 Task: Create a rule when a start date more than 1 days ago is removed from a card by me.
Action: Mouse moved to (1331, 90)
Screenshot: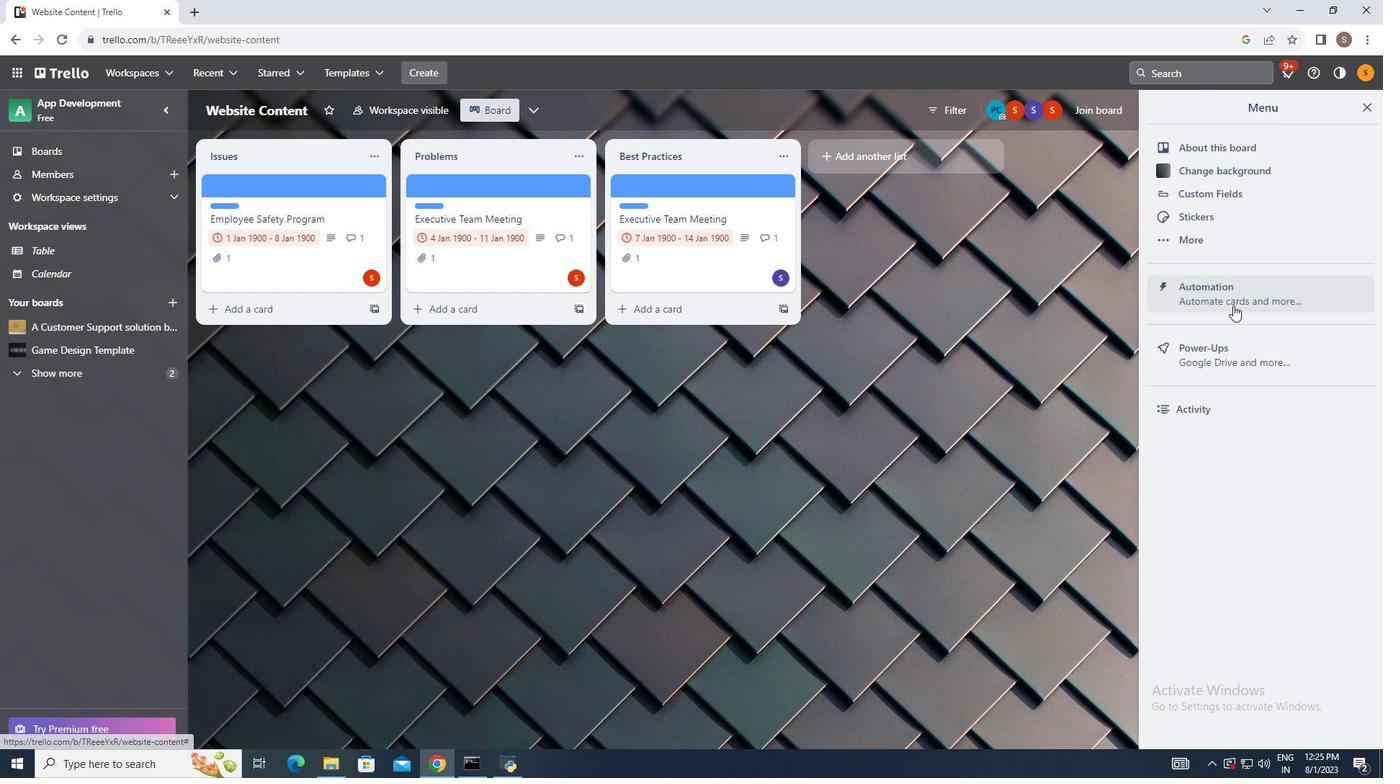 
Action: Mouse pressed left at (1331, 90)
Screenshot: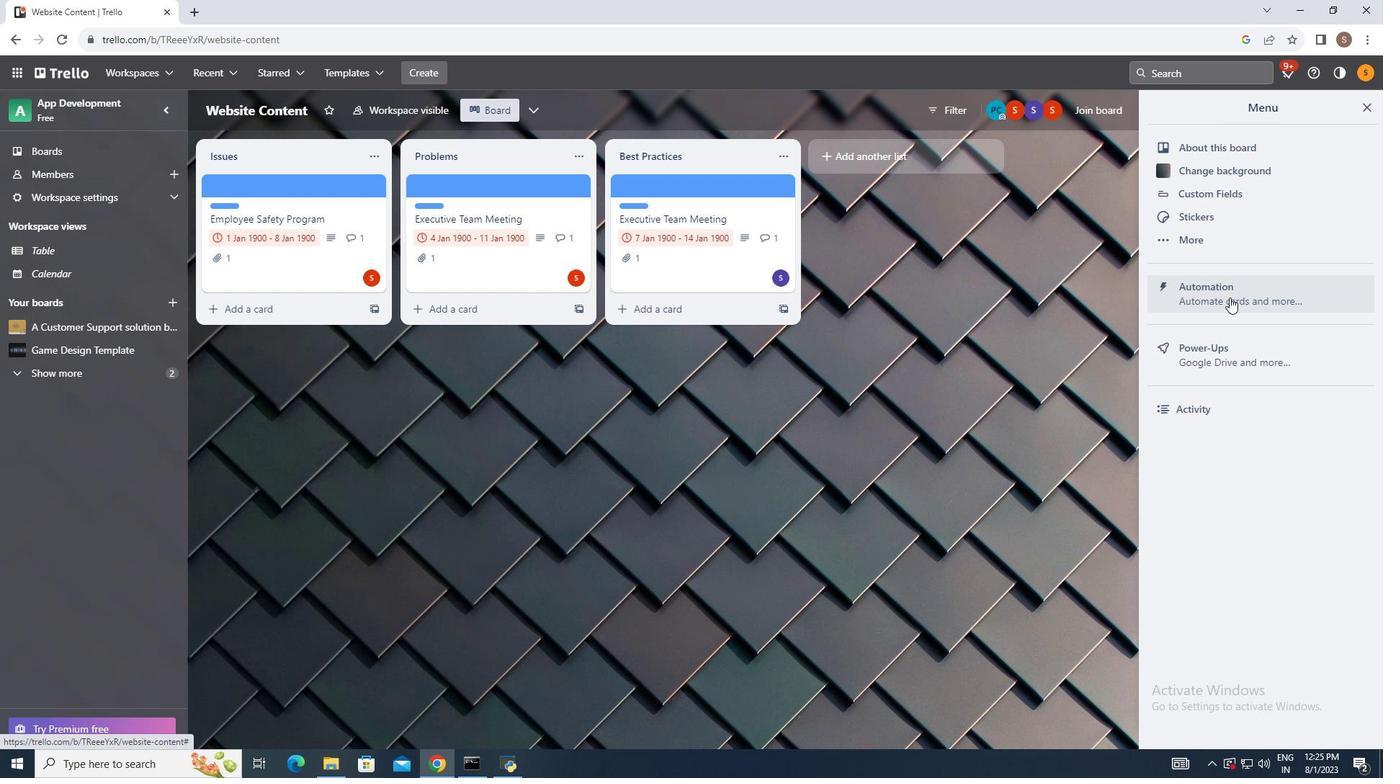 
Action: Mouse moved to (1205, 268)
Screenshot: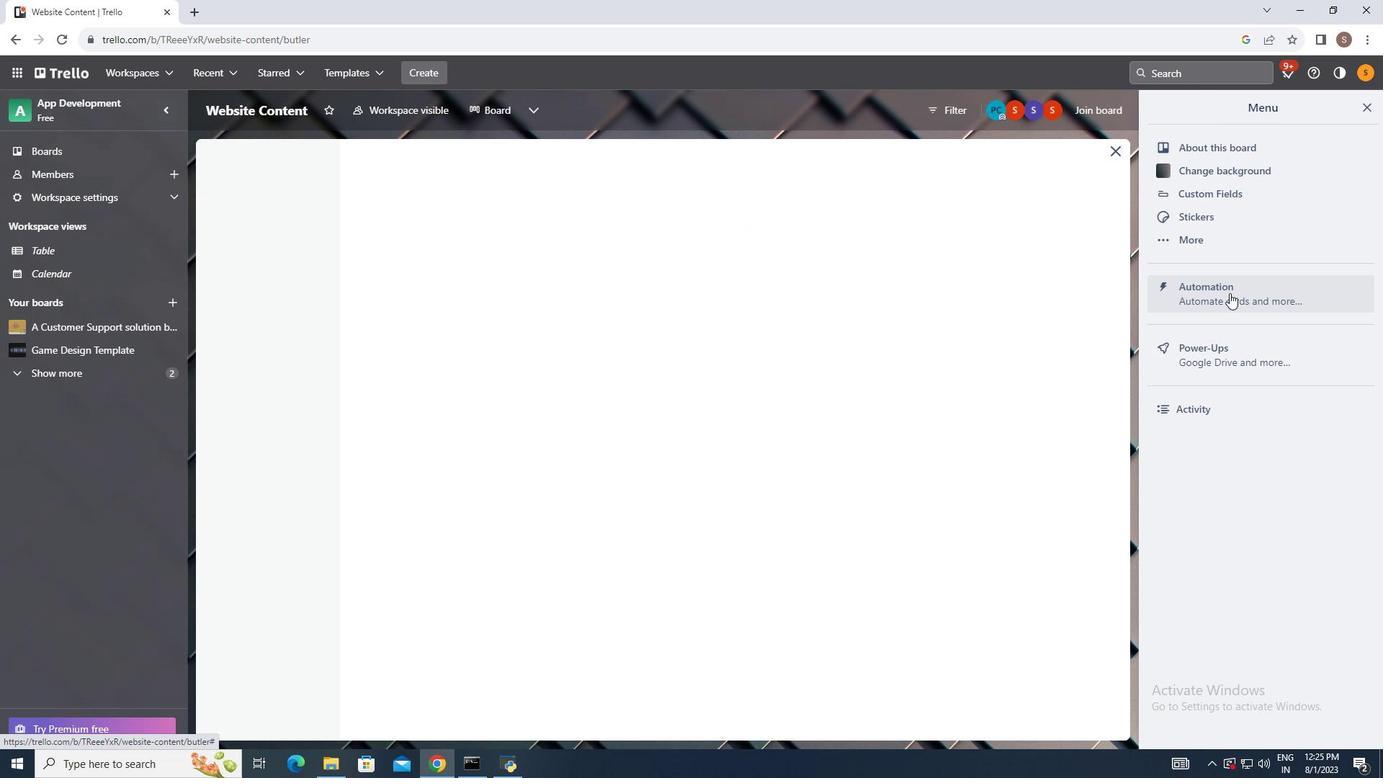 
Action: Mouse pressed left at (1205, 268)
Screenshot: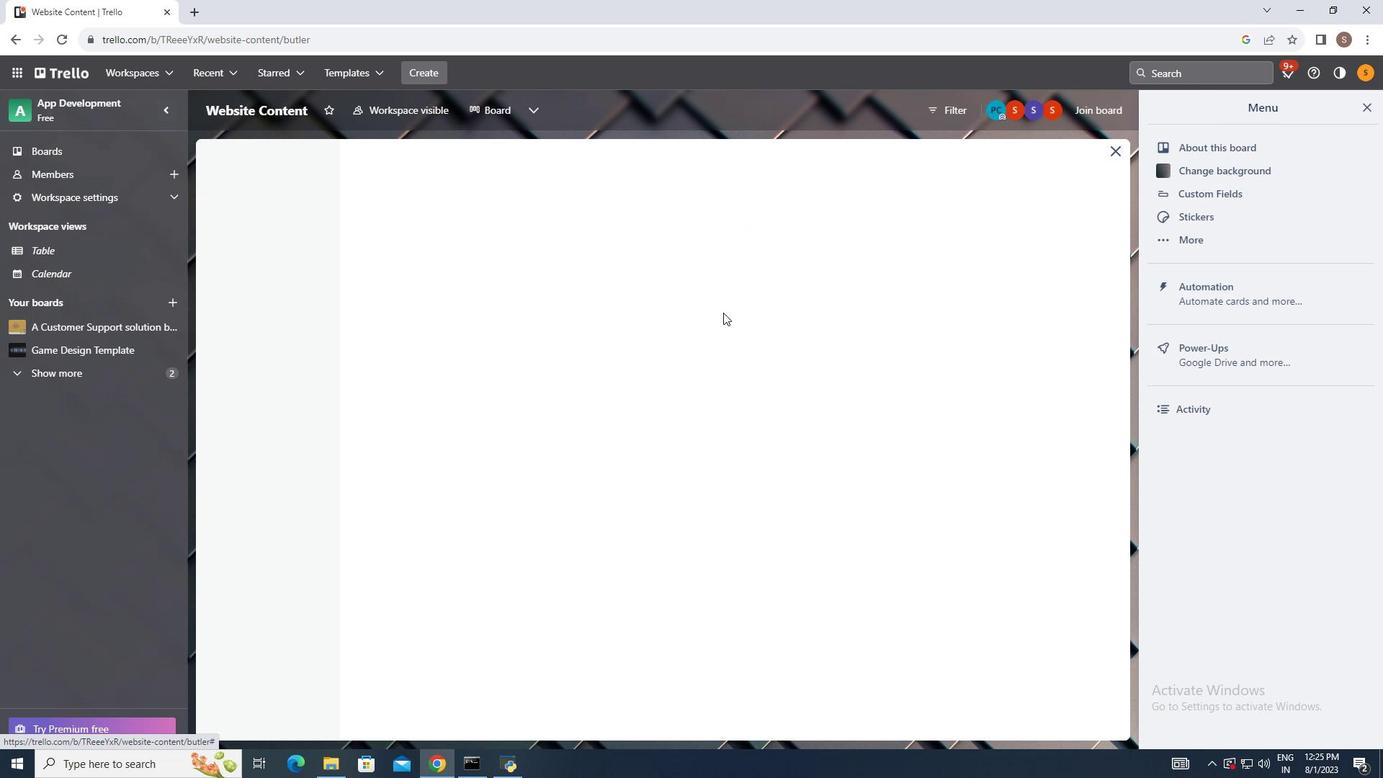 
Action: Mouse moved to (247, 214)
Screenshot: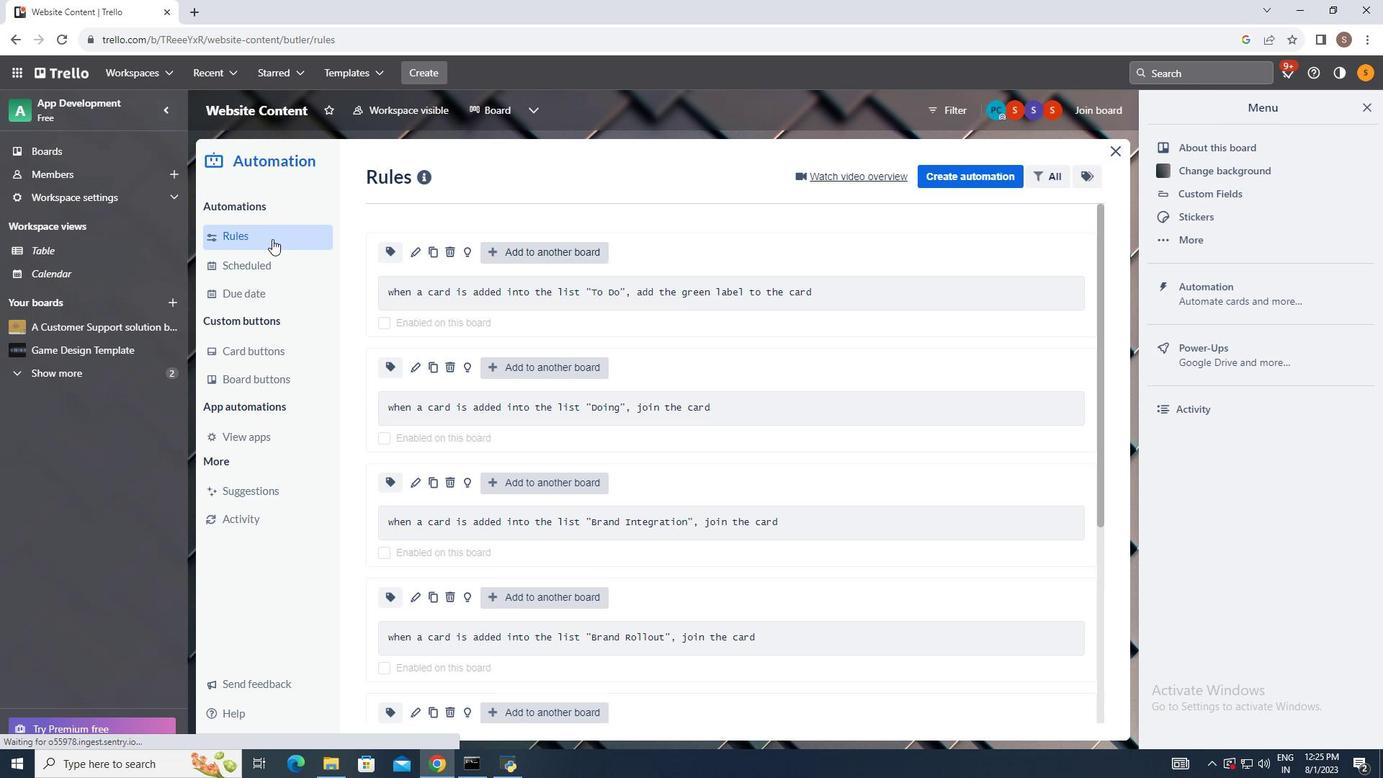 
Action: Mouse pressed left at (247, 214)
Screenshot: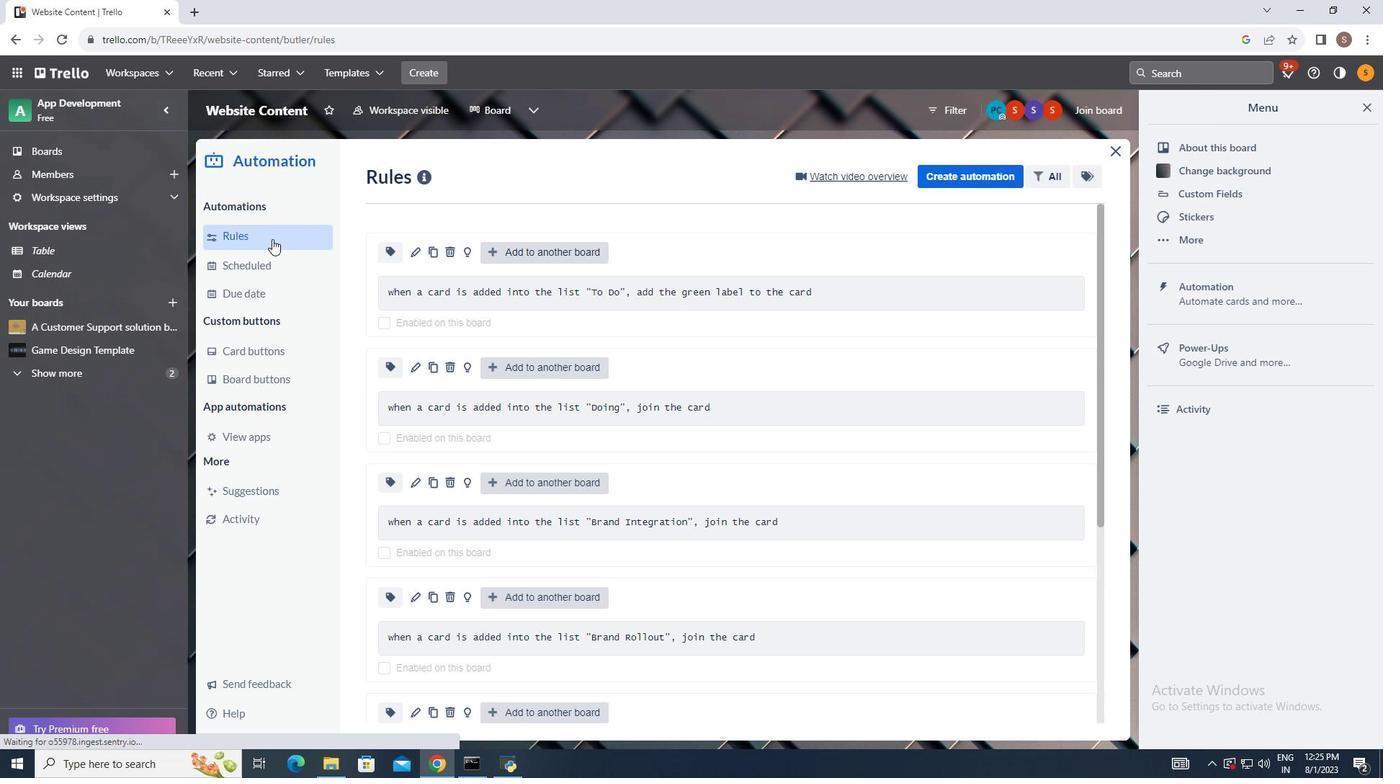 
Action: Mouse moved to (948, 154)
Screenshot: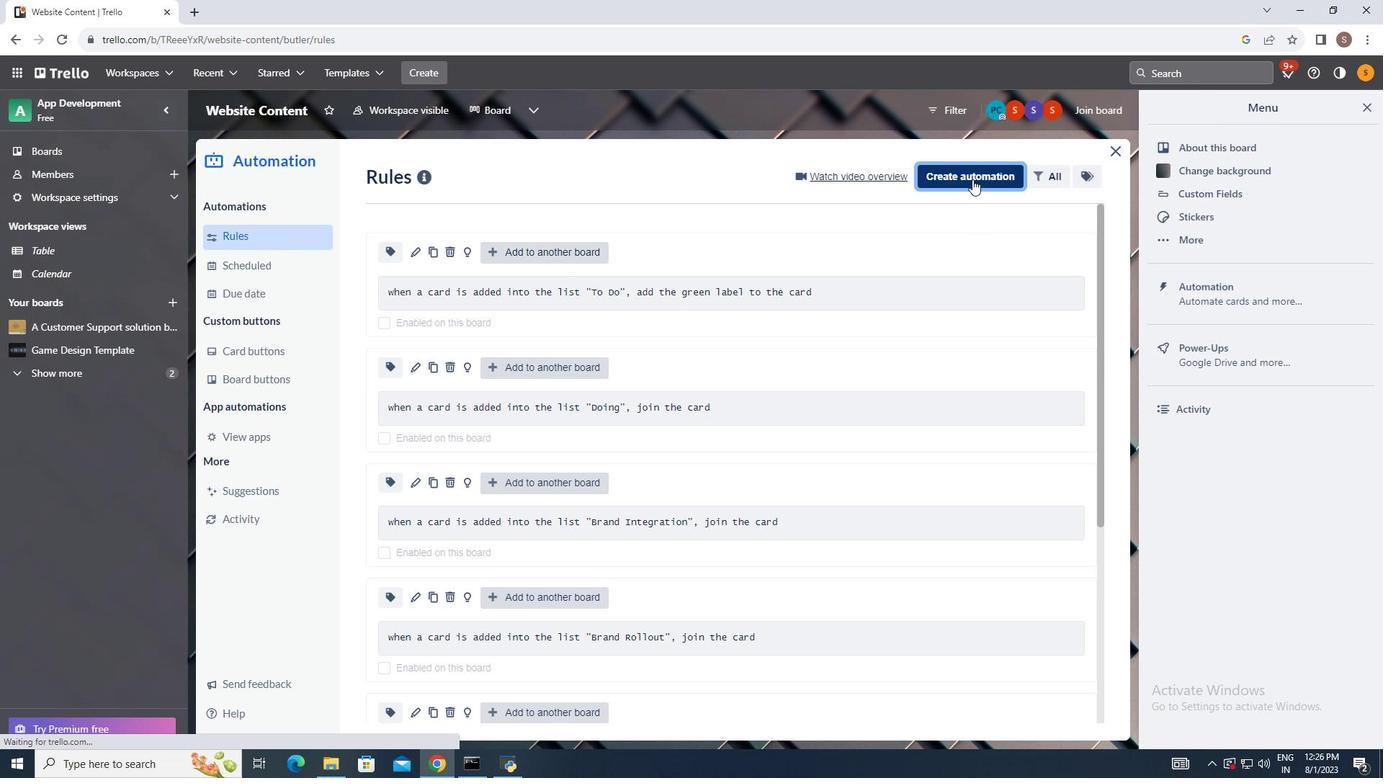 
Action: Mouse pressed left at (948, 154)
Screenshot: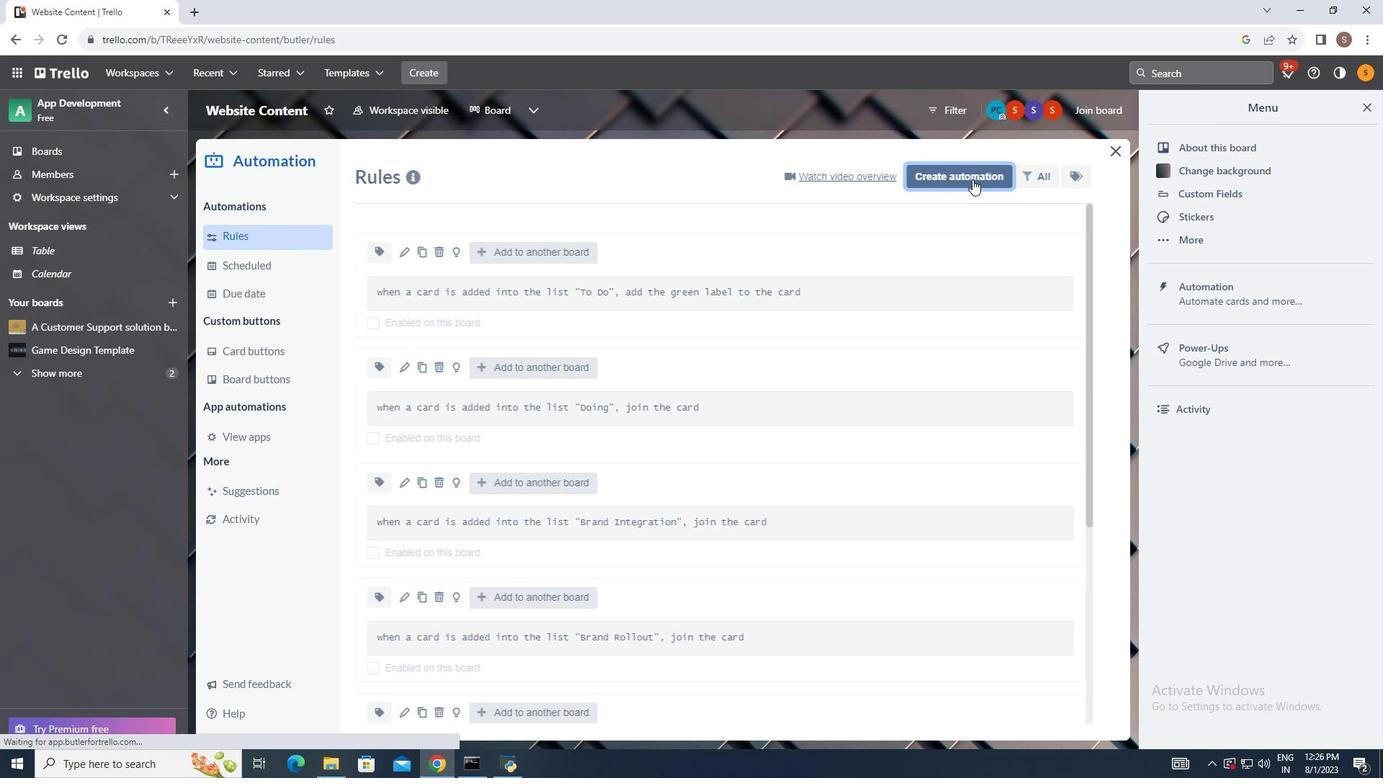 
Action: Mouse moved to (702, 296)
Screenshot: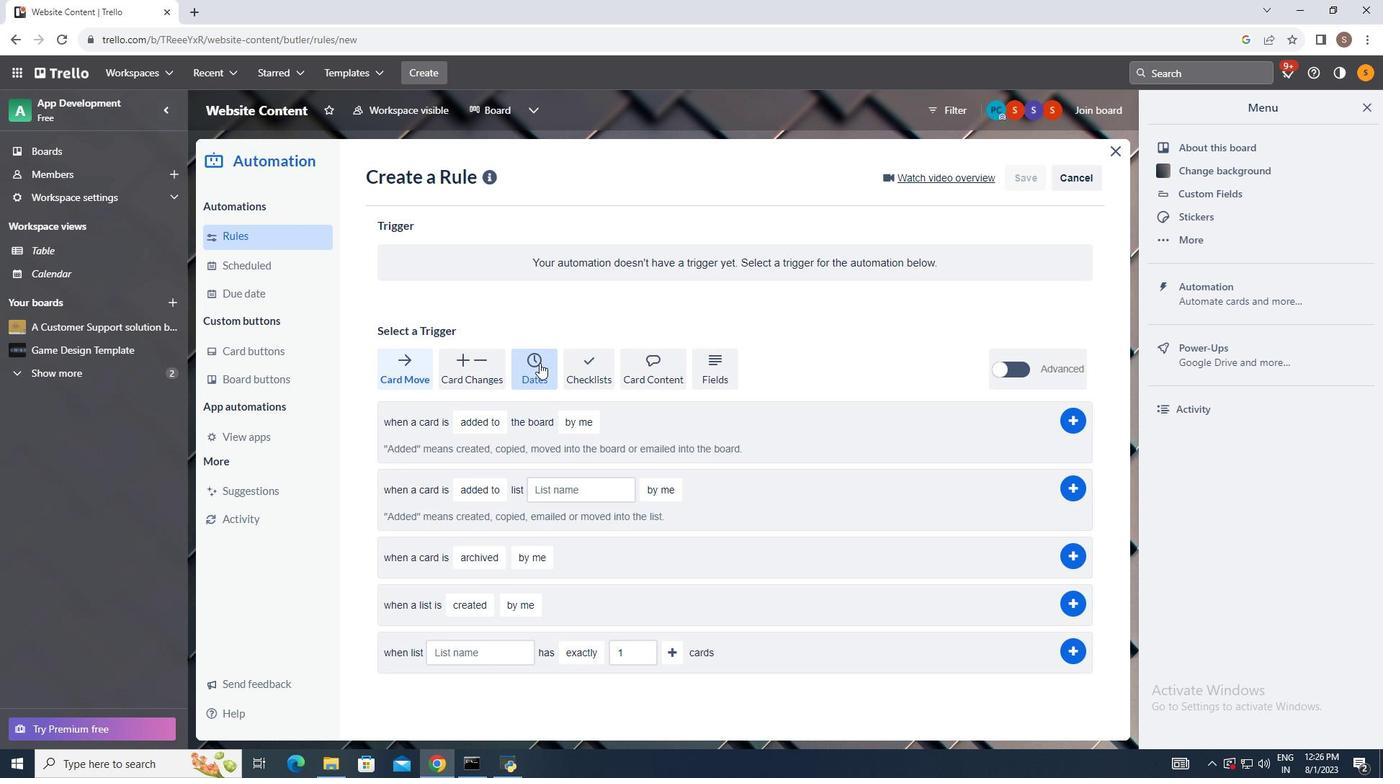 
Action: Mouse pressed left at (702, 296)
Screenshot: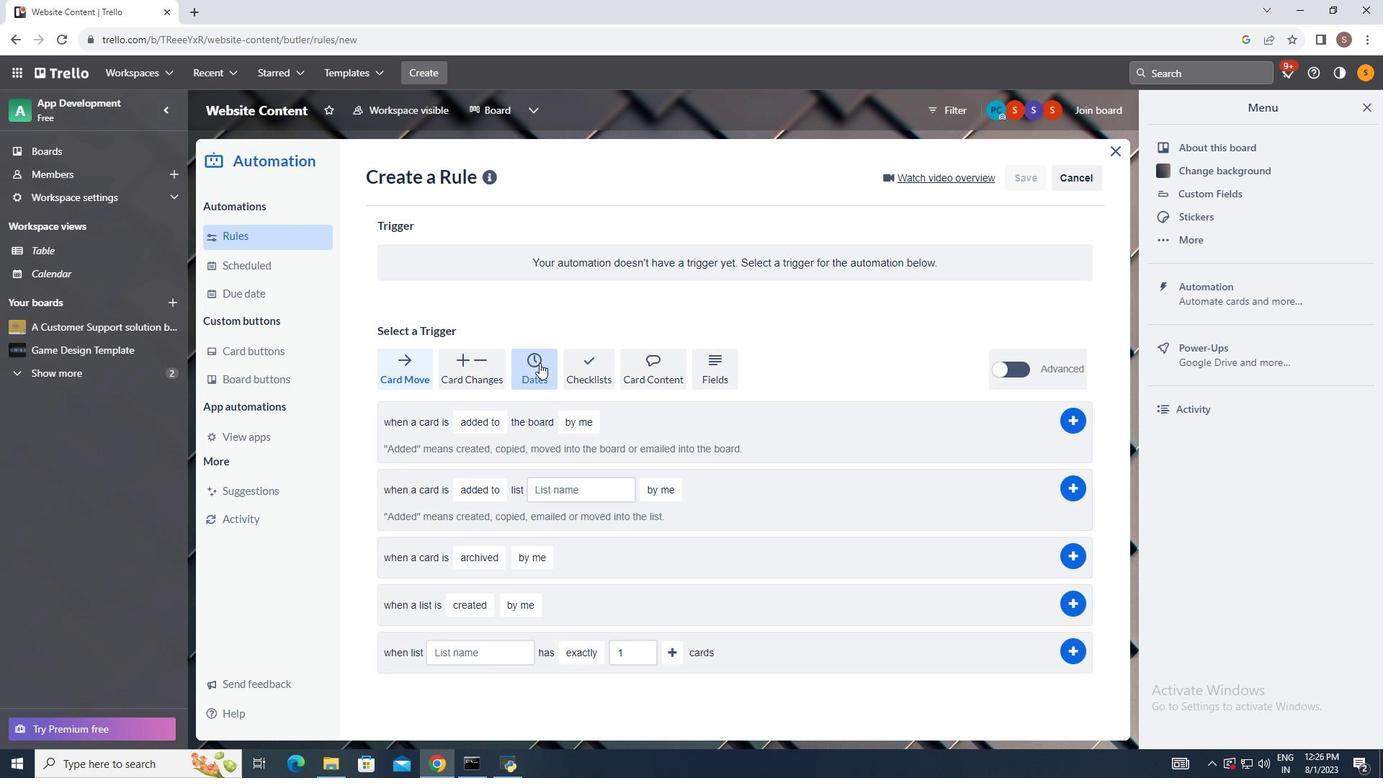 
Action: Mouse moved to (515, 338)
Screenshot: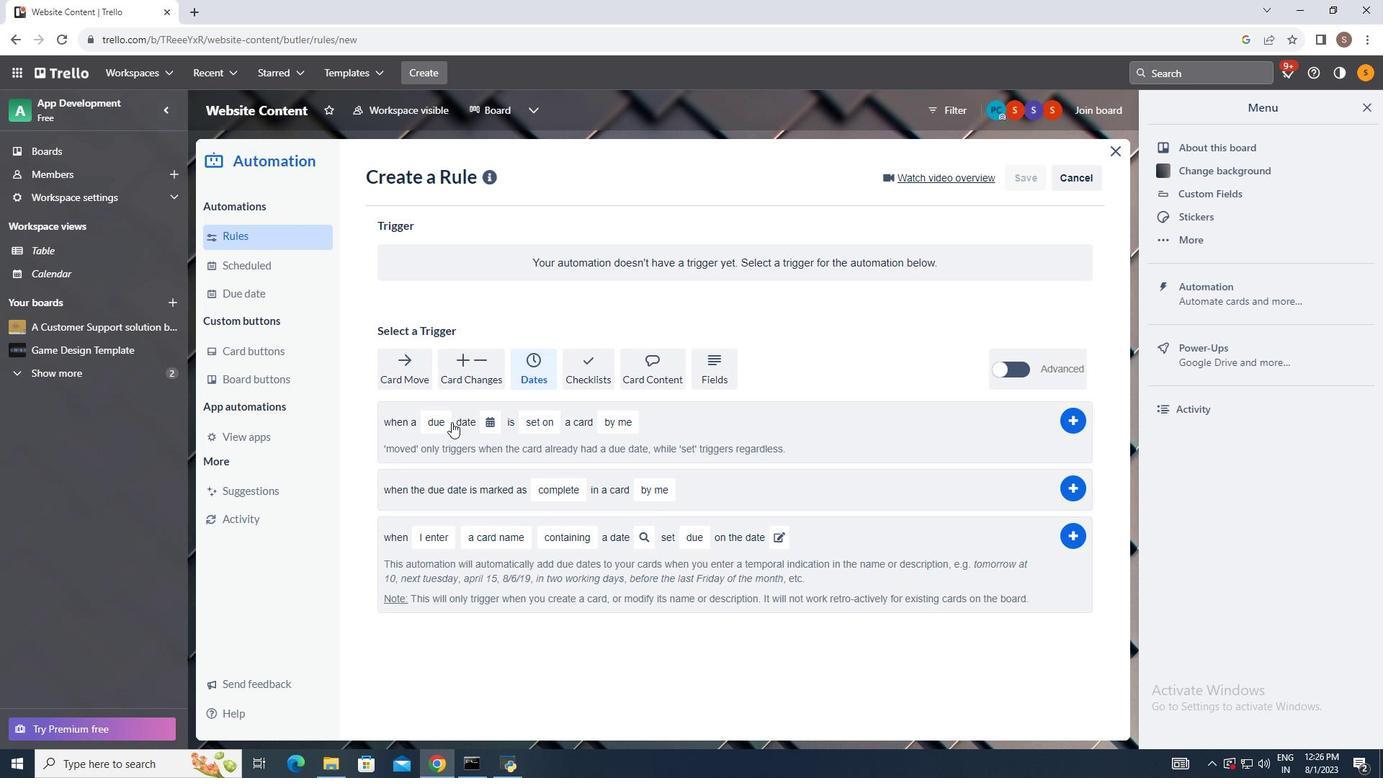 
Action: Mouse pressed left at (515, 338)
Screenshot: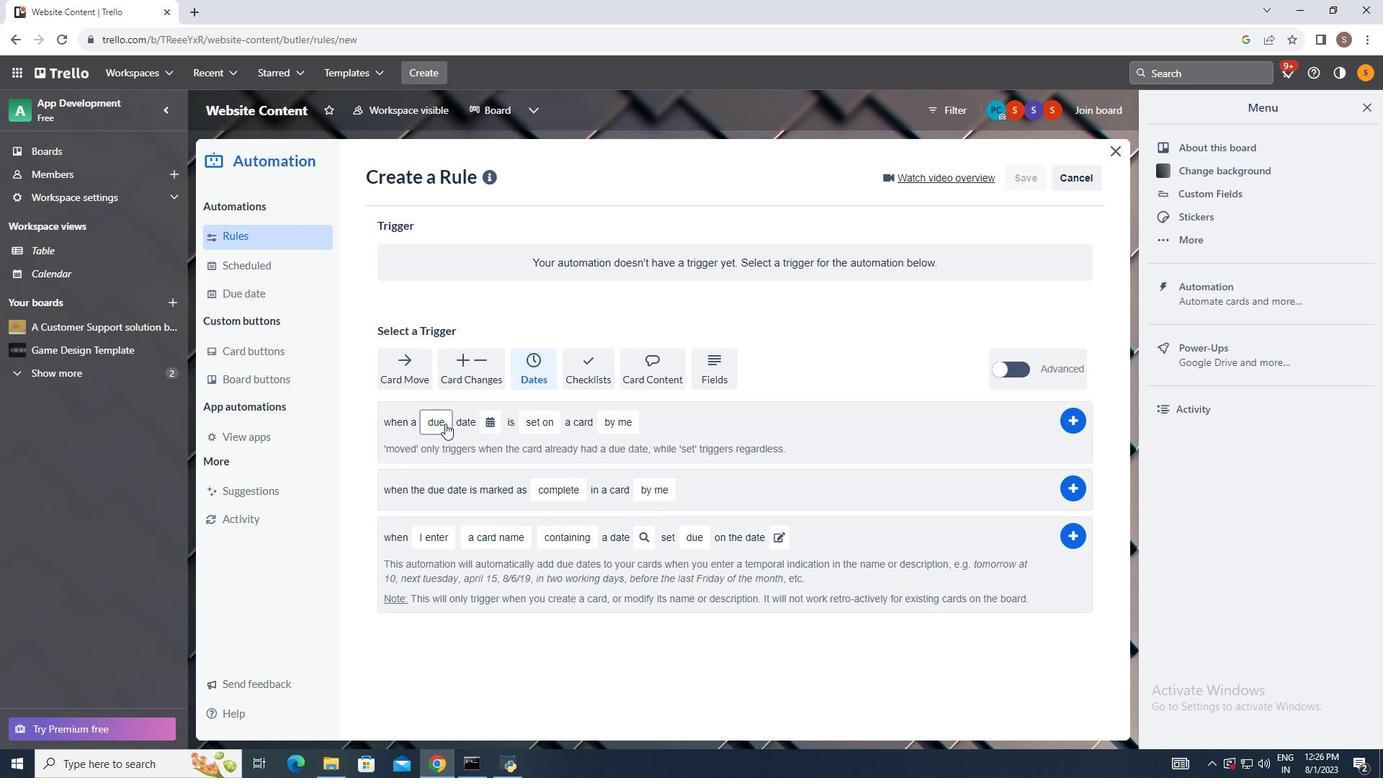
Action: Mouse moved to (420, 399)
Screenshot: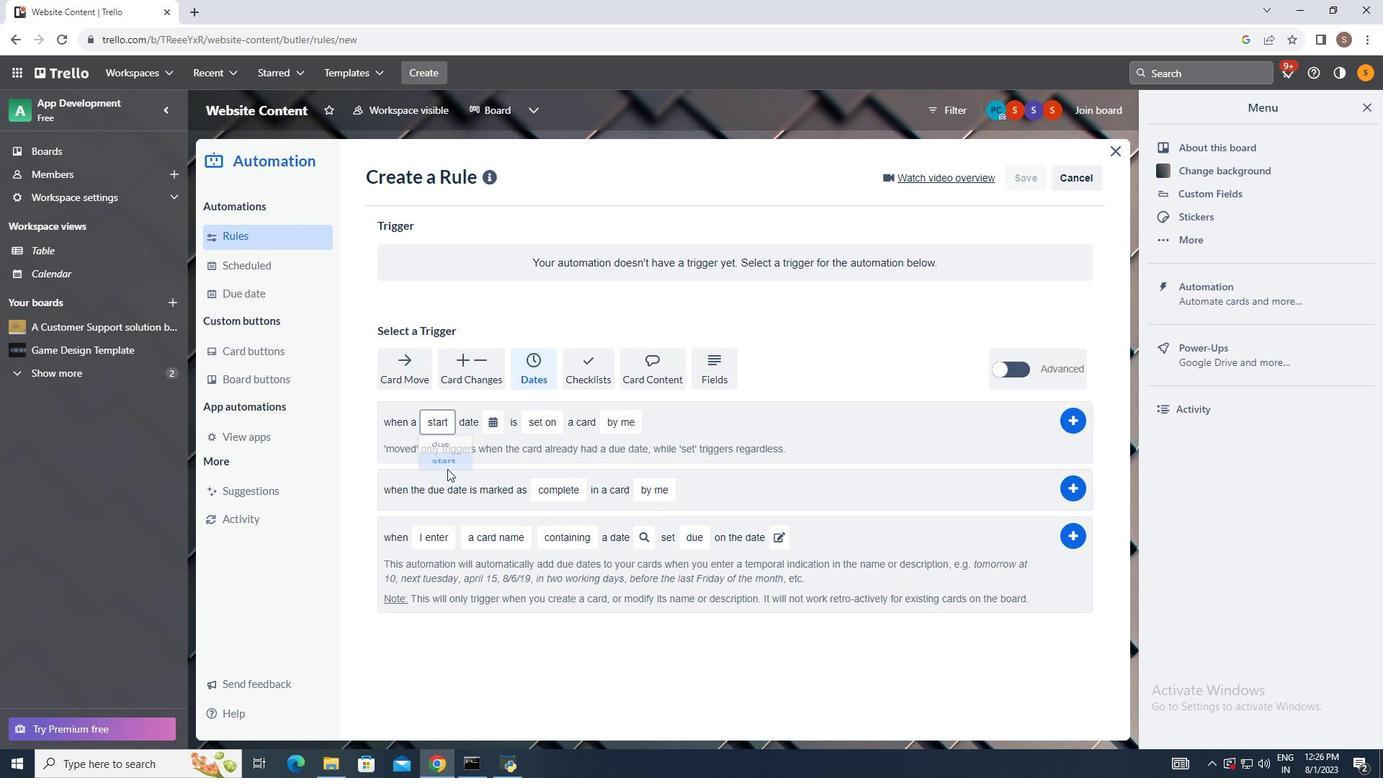 
Action: Mouse pressed left at (420, 399)
Screenshot: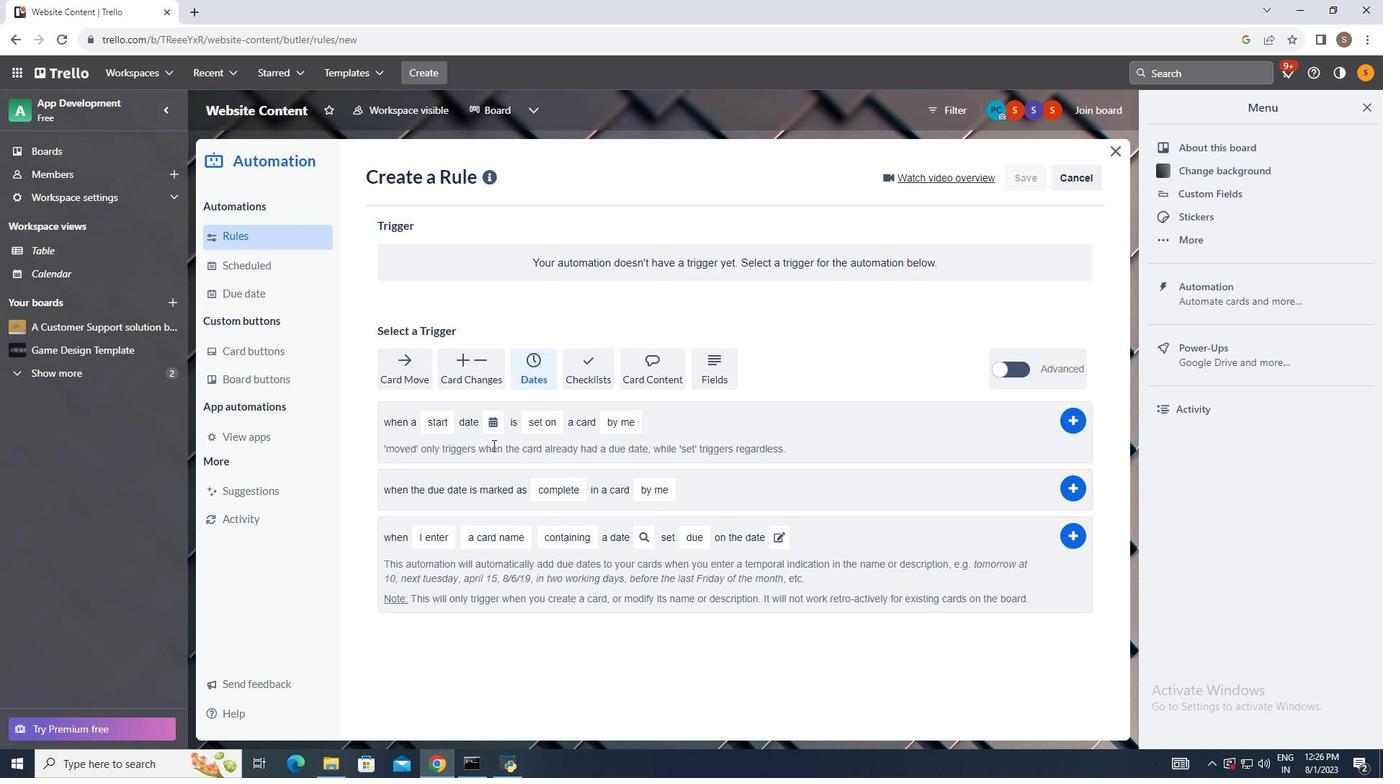 
Action: Mouse moved to (416, 450)
Screenshot: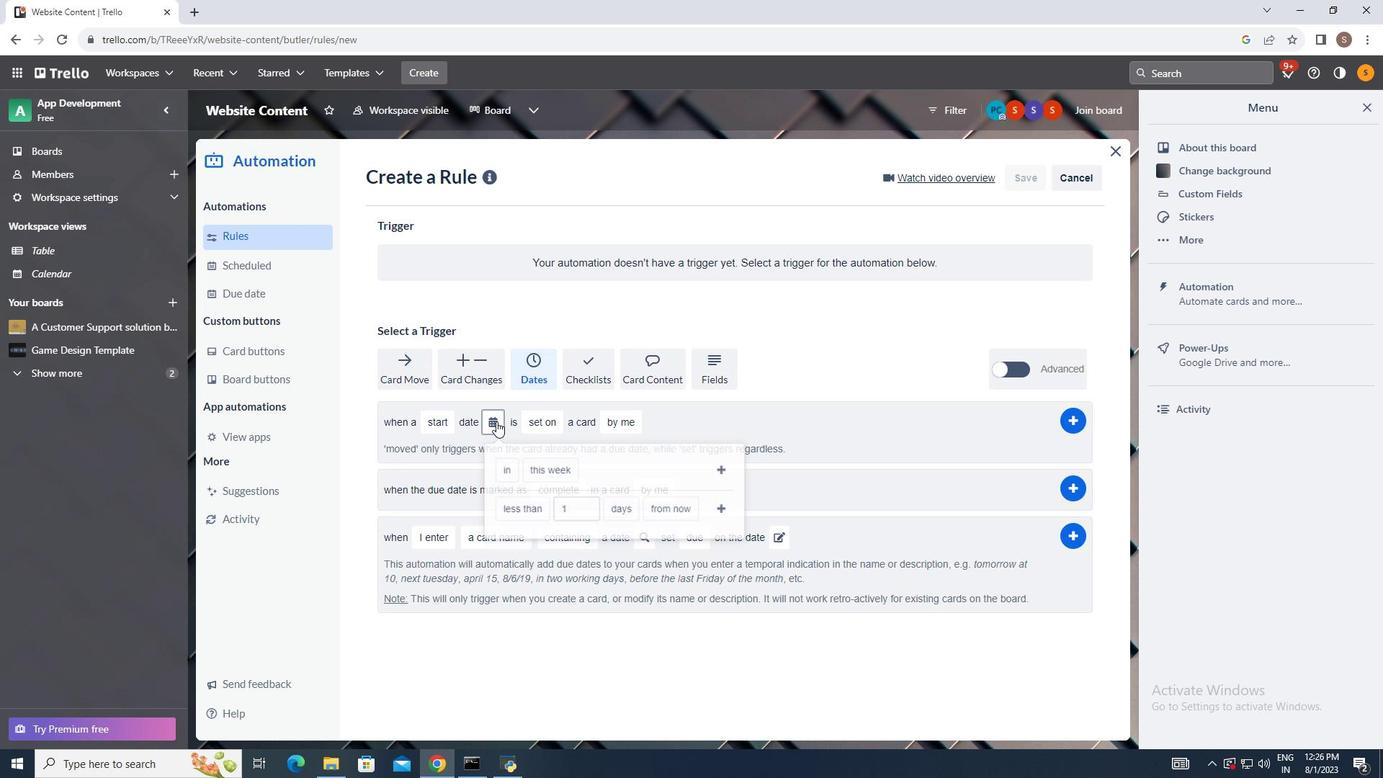 
Action: Mouse pressed left at (416, 450)
Screenshot: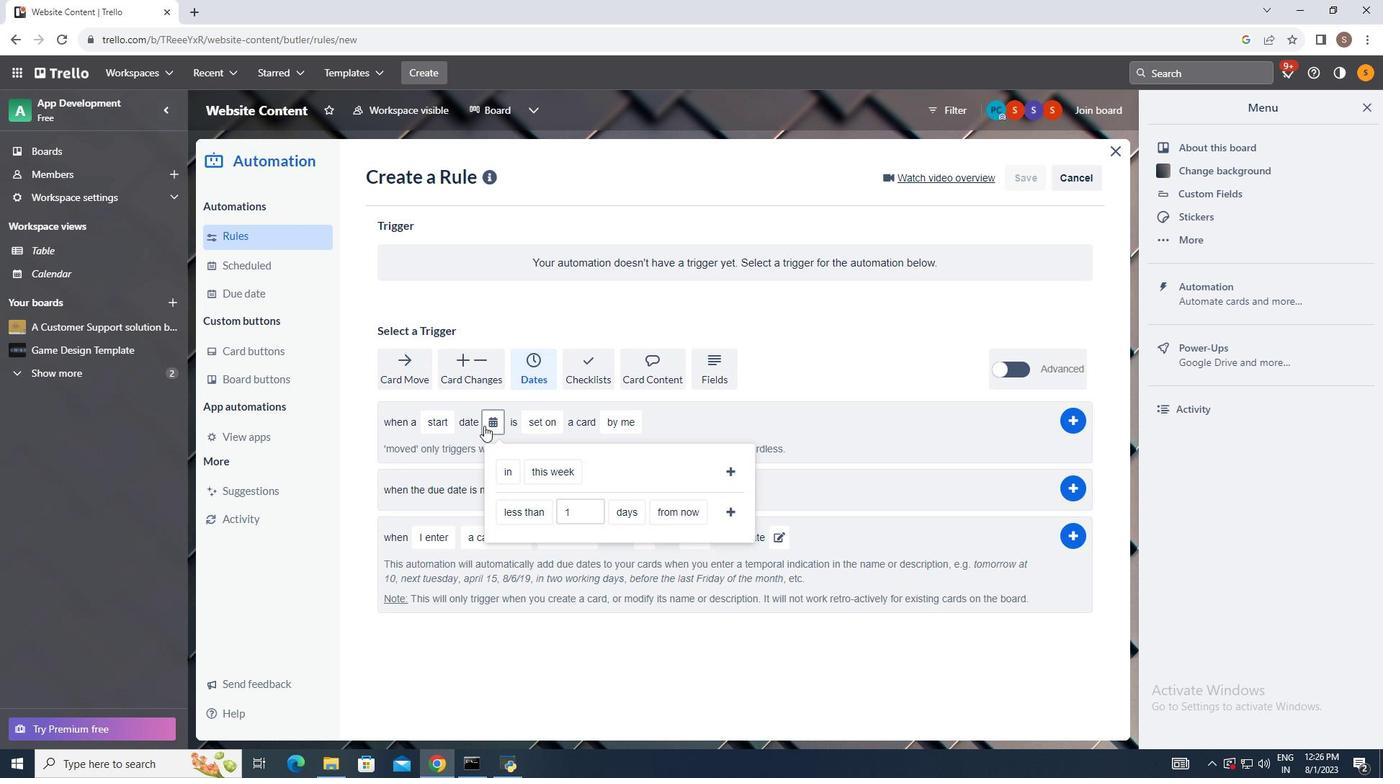 
Action: Mouse moved to (472, 397)
Screenshot: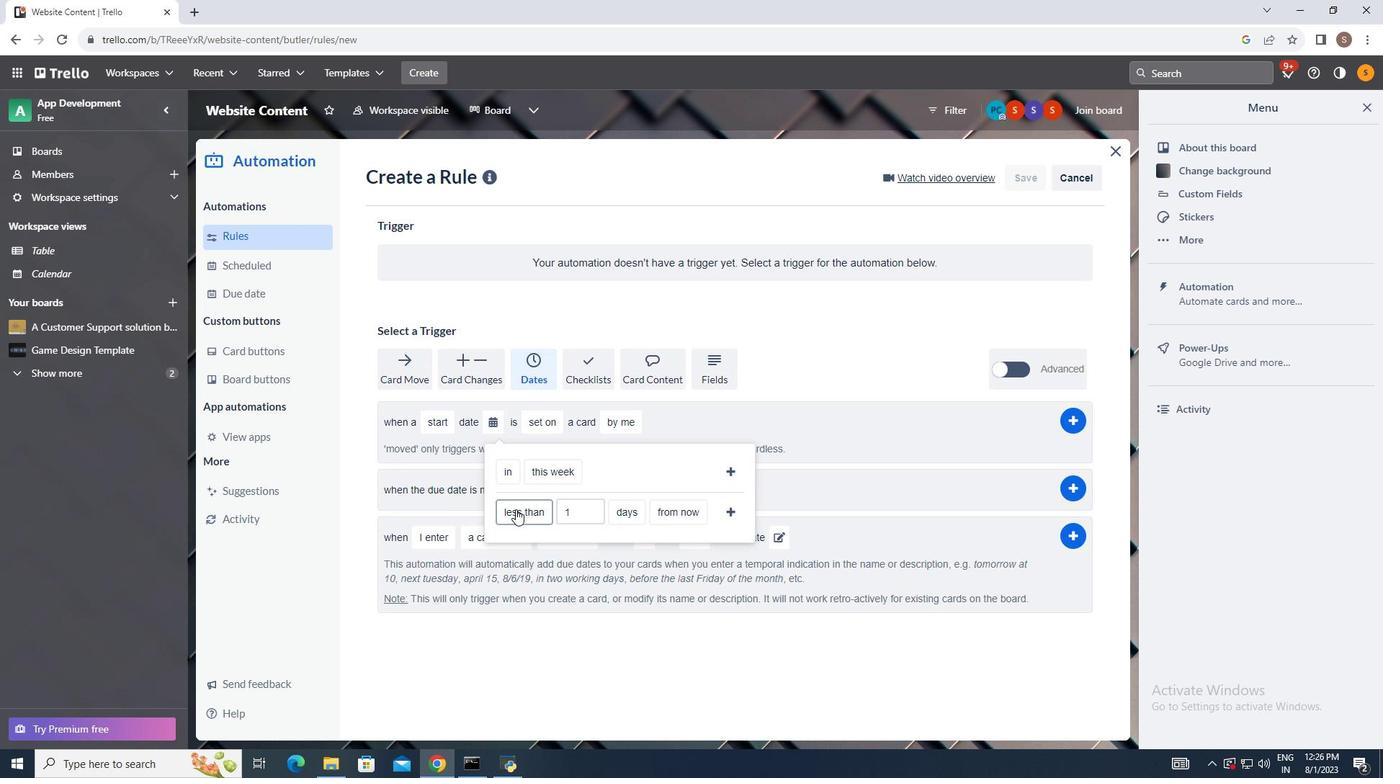
Action: Mouse pressed left at (472, 397)
Screenshot: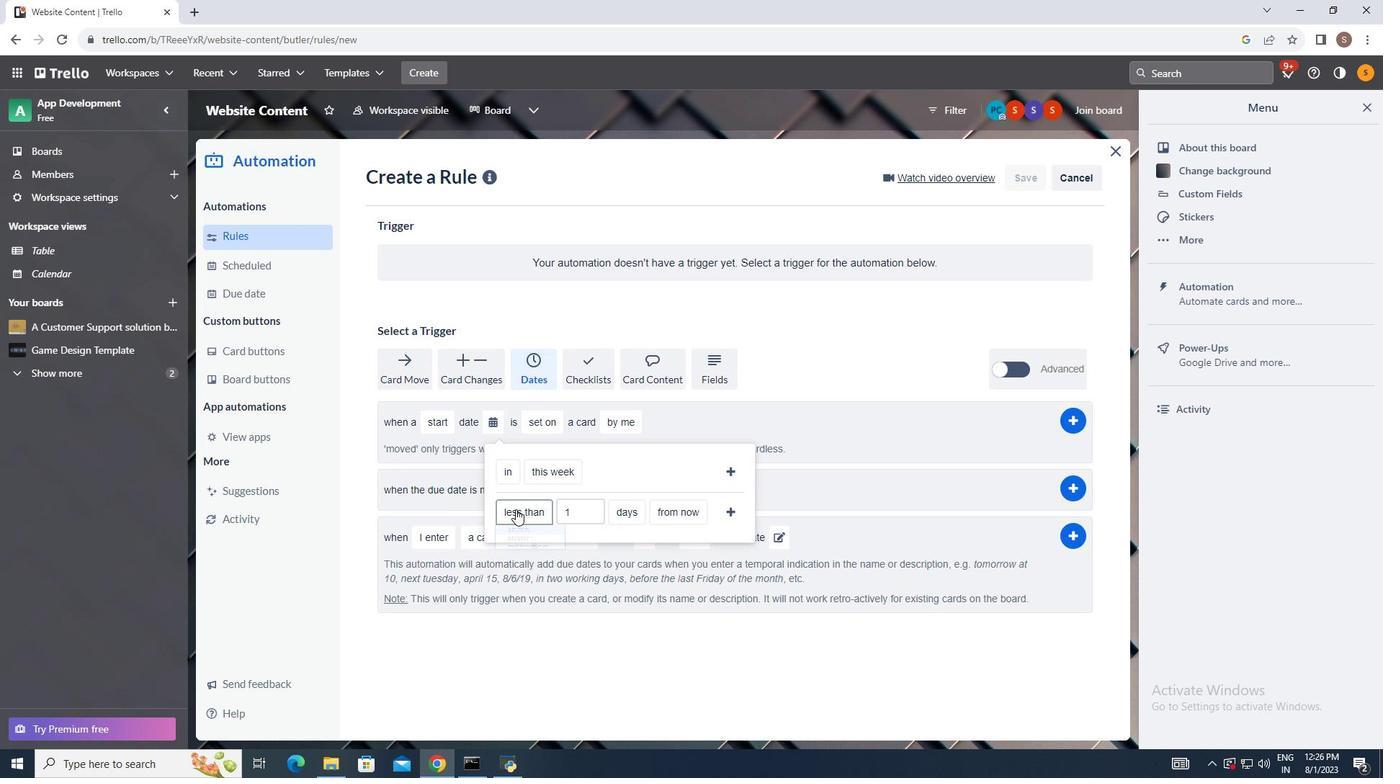 
Action: Mouse moved to (491, 485)
Screenshot: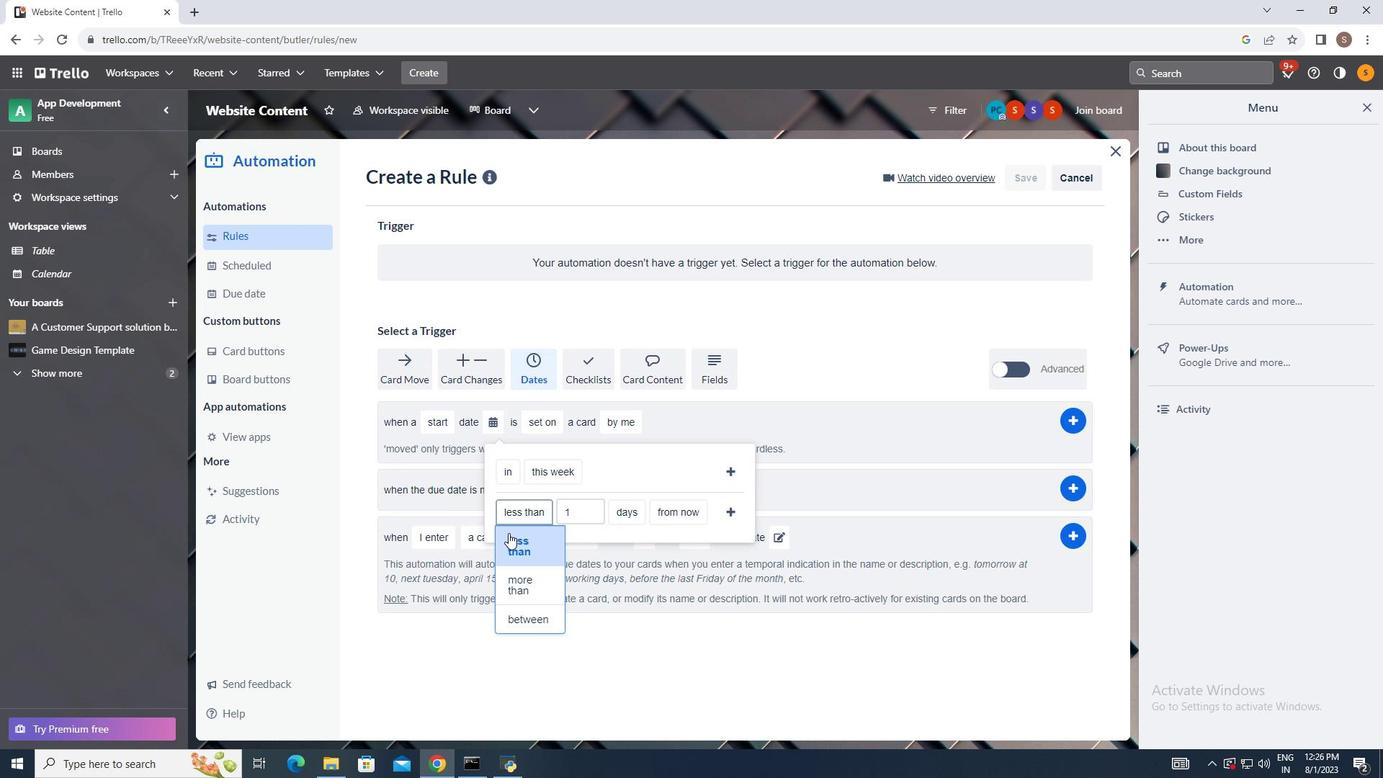 
Action: Mouse pressed left at (491, 485)
Screenshot: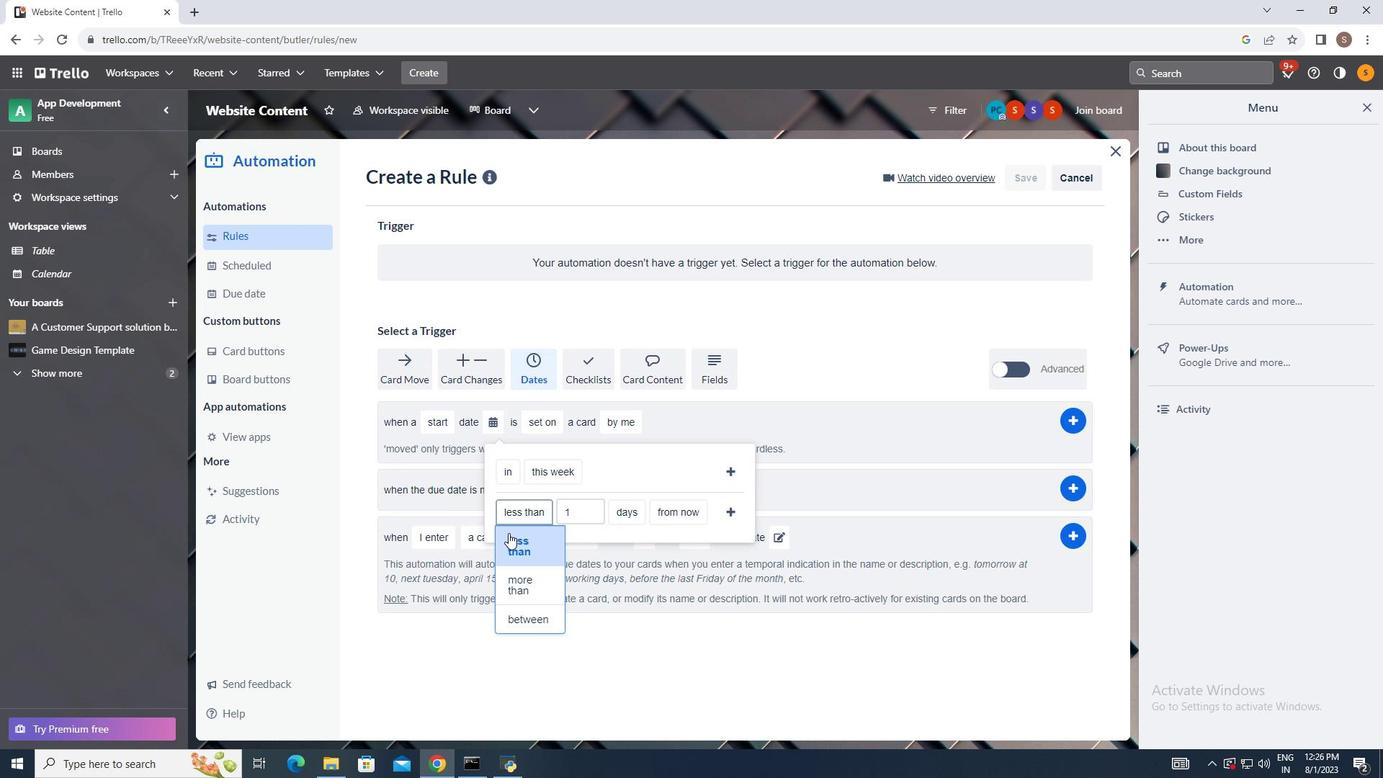 
Action: Mouse moved to (501, 552)
Screenshot: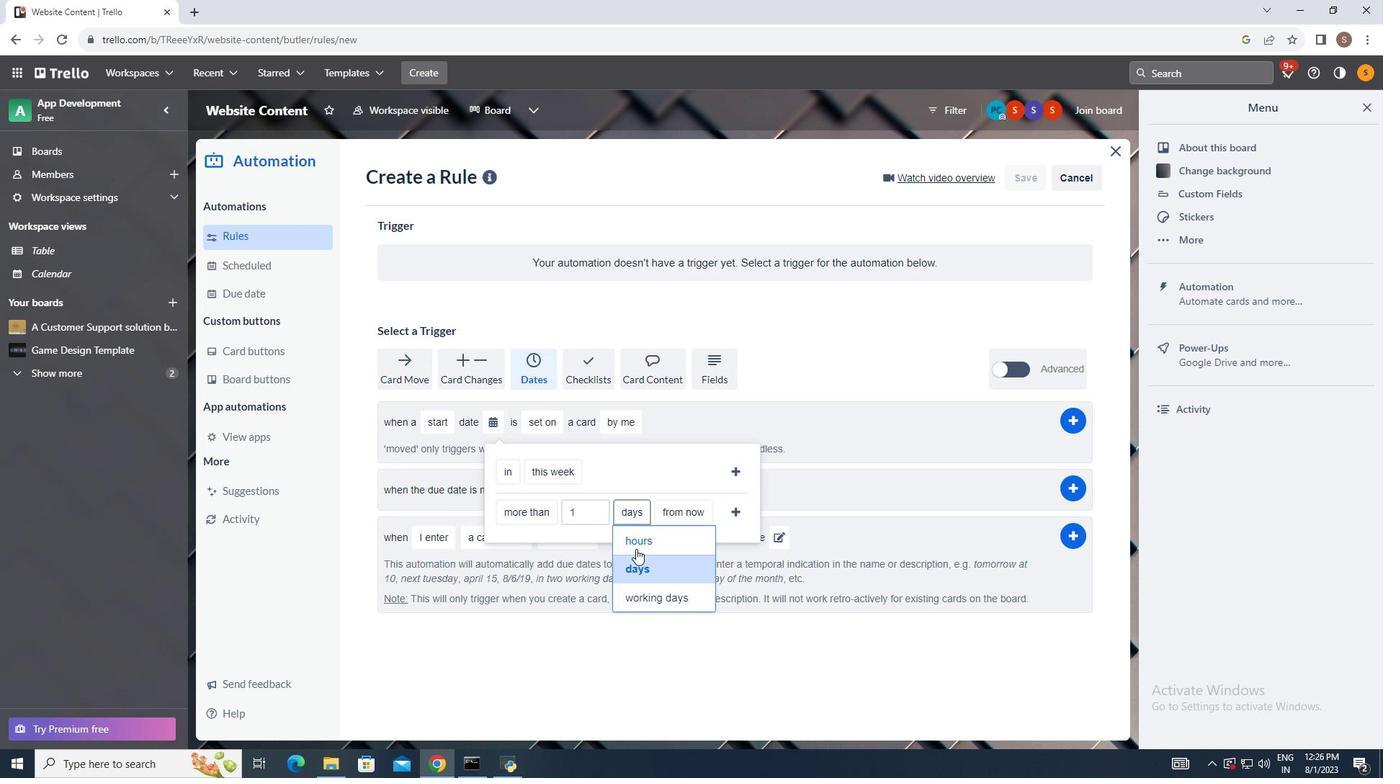 
Action: Mouse pressed left at (501, 552)
Screenshot: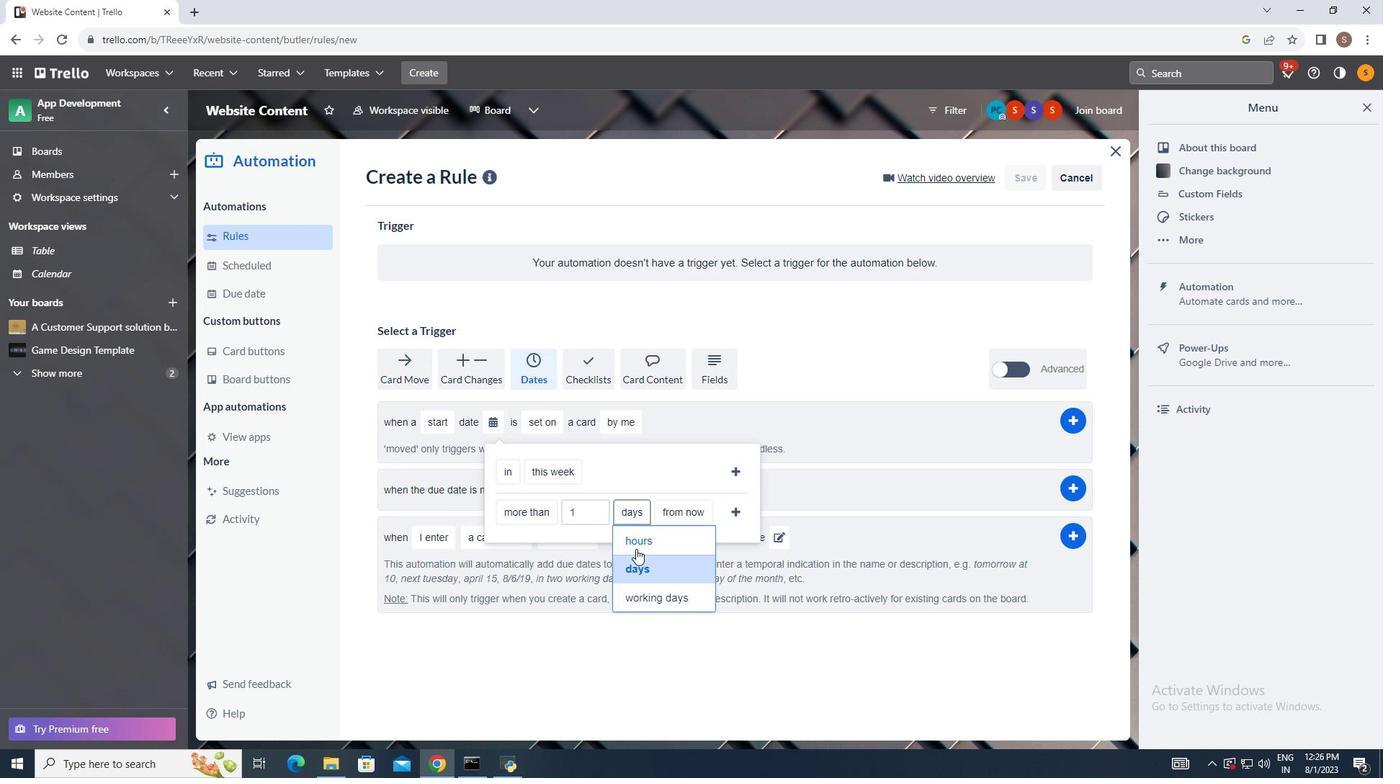 
Action: Mouse moved to (604, 485)
Screenshot: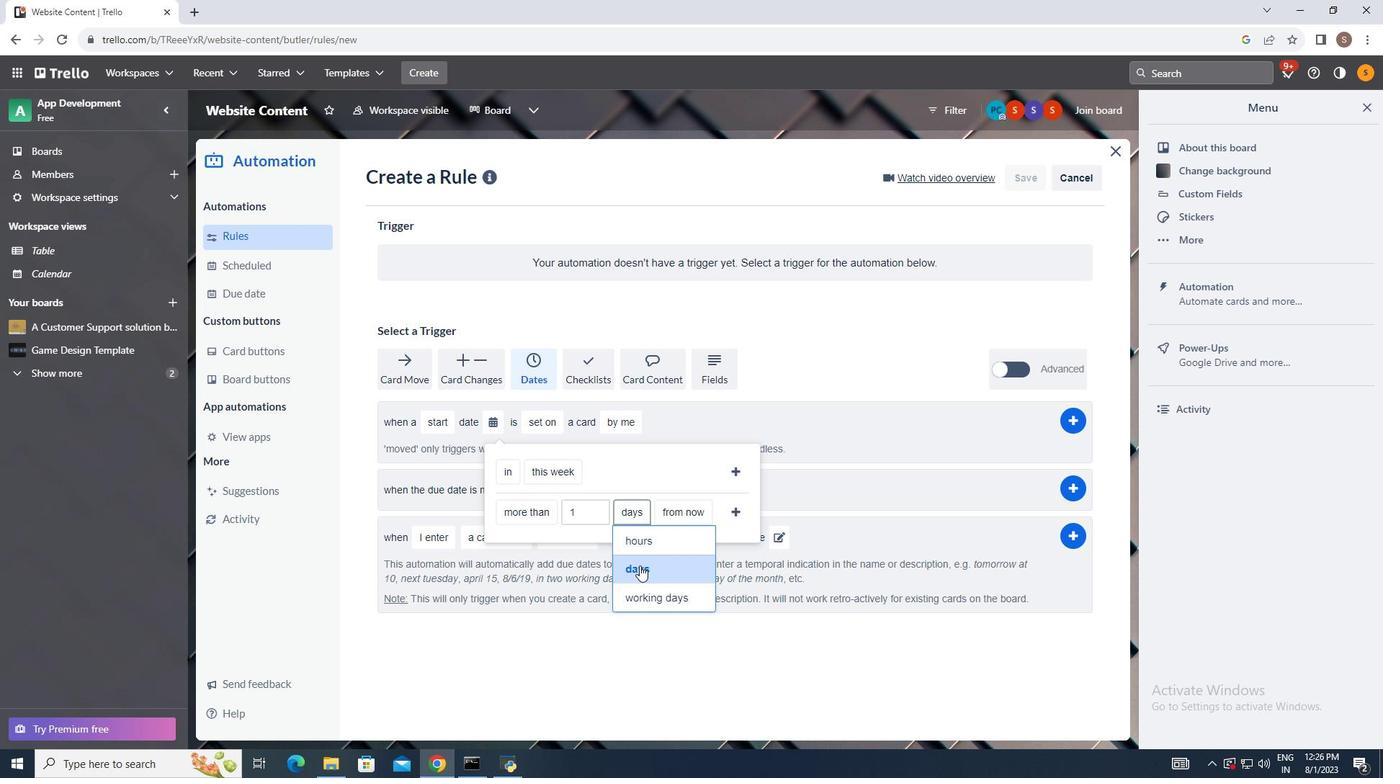 
Action: Mouse pressed left at (604, 485)
Screenshot: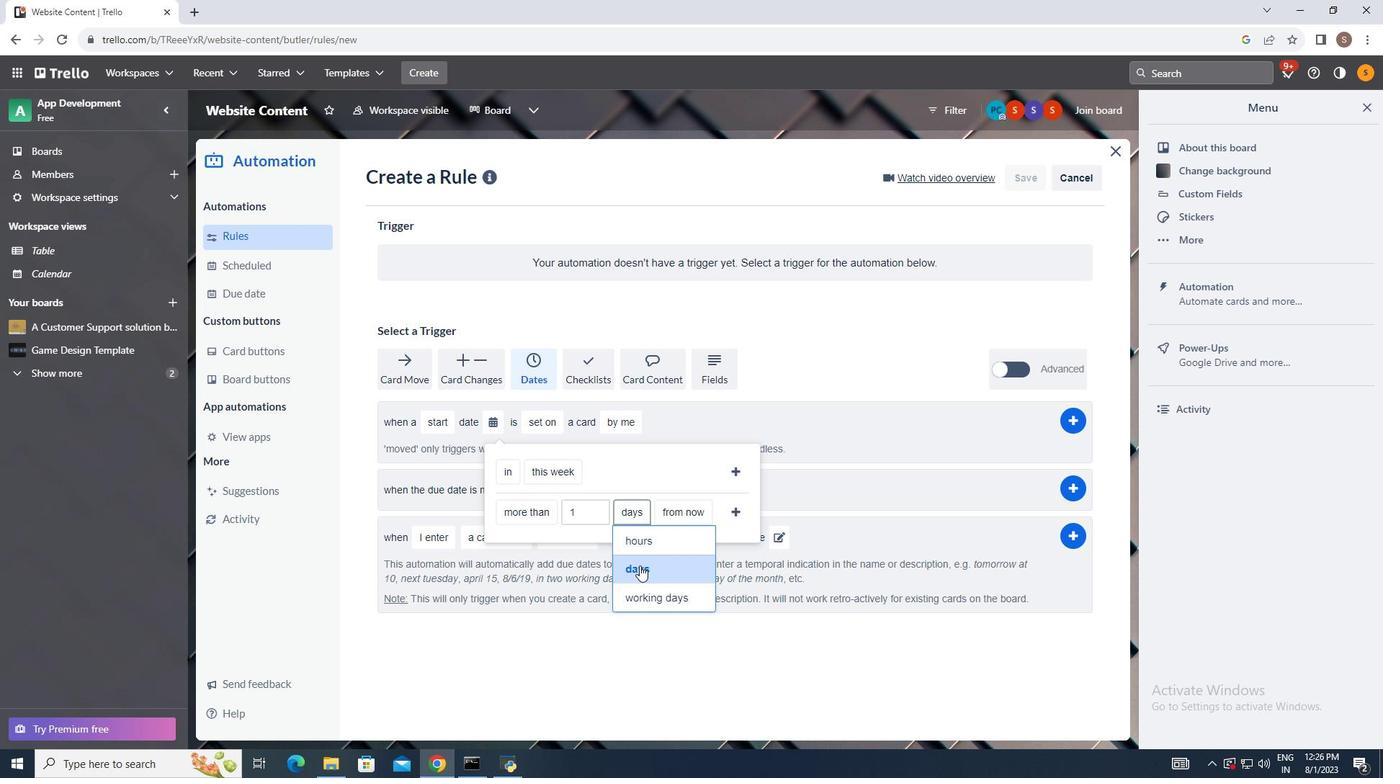 
Action: Mouse moved to (615, 541)
Screenshot: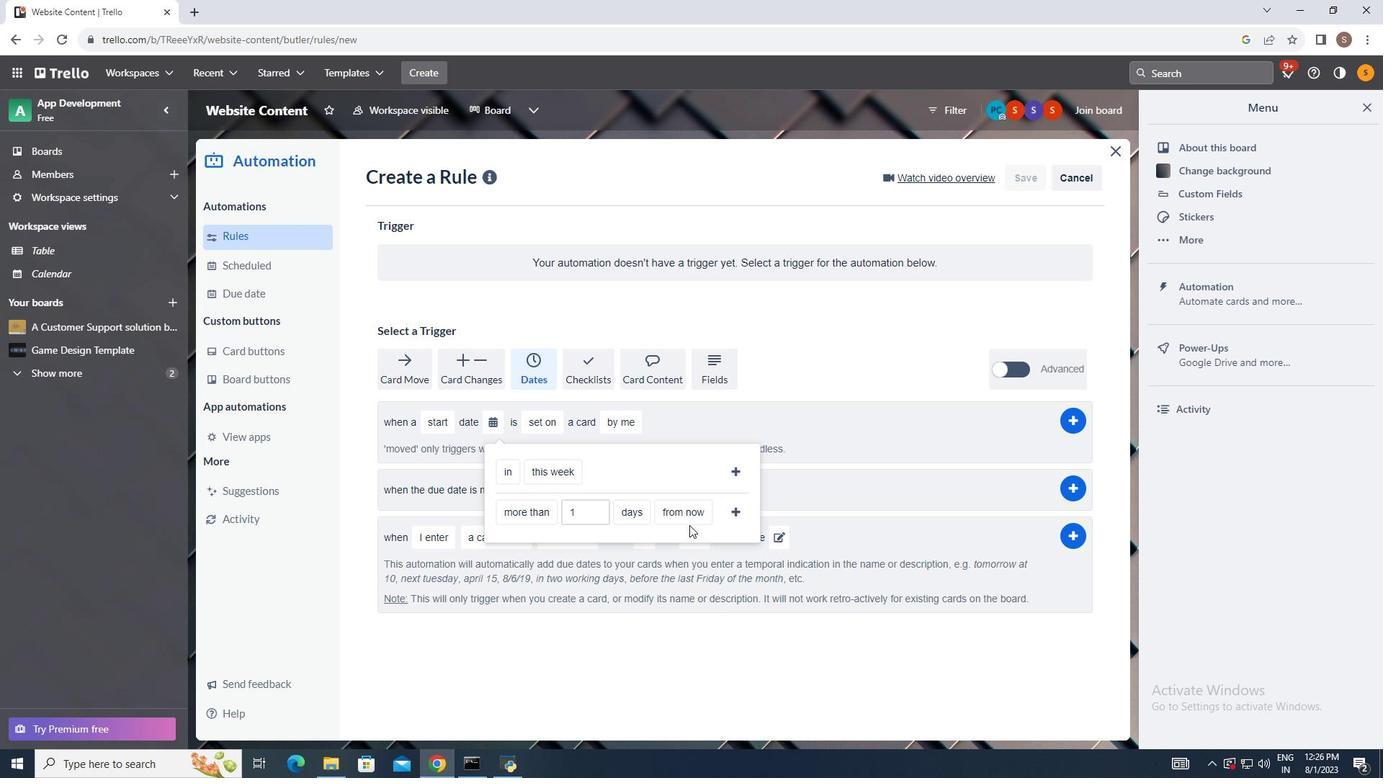 
Action: Mouse pressed left at (615, 541)
Screenshot: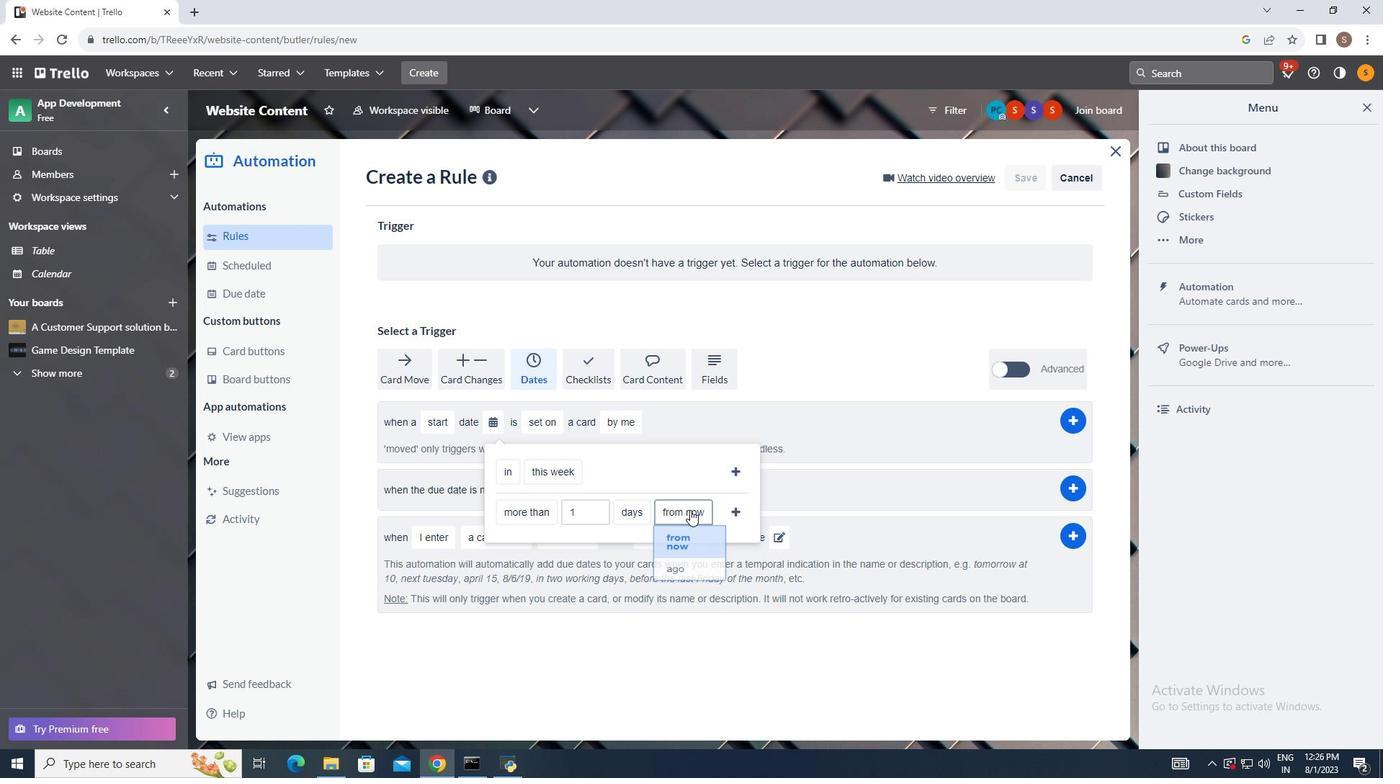 
Action: Mouse moved to (665, 485)
Screenshot: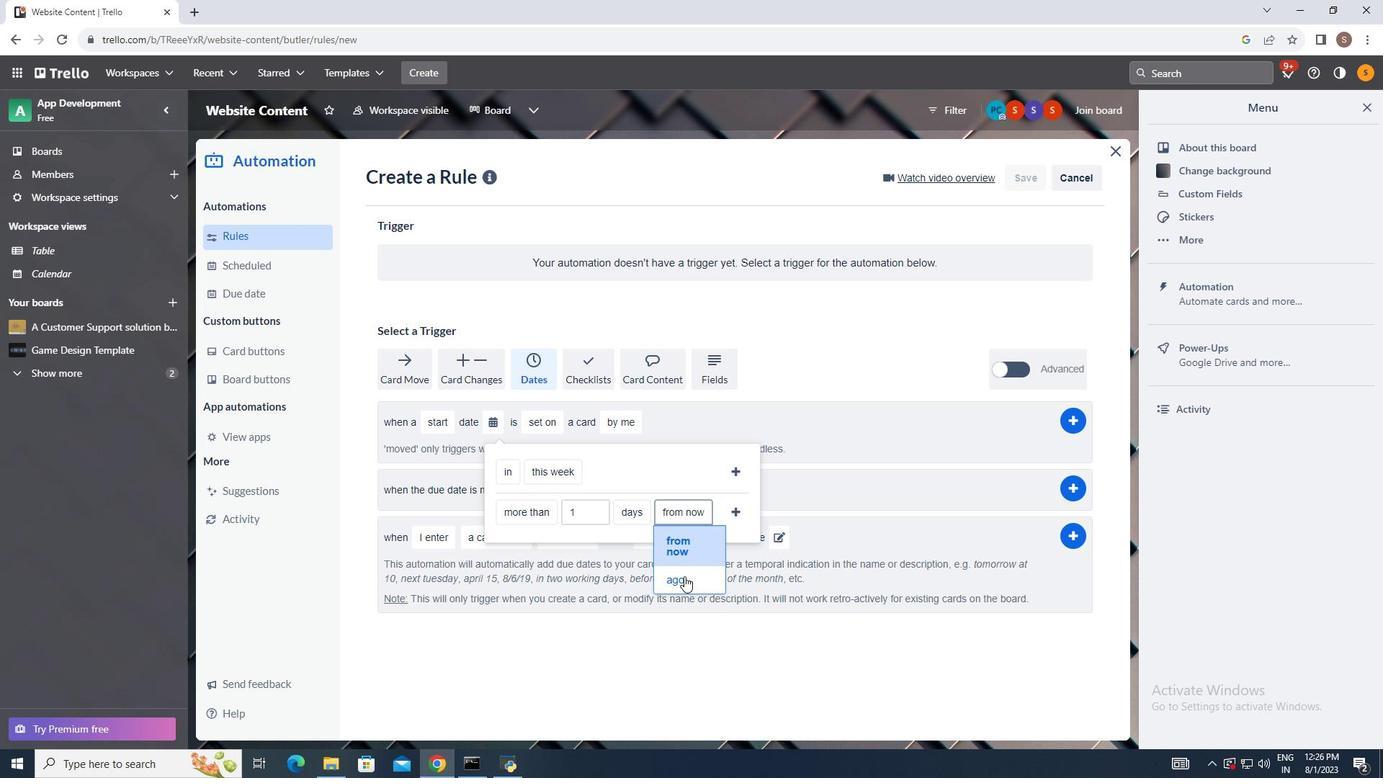 
Action: Mouse pressed left at (665, 485)
Screenshot: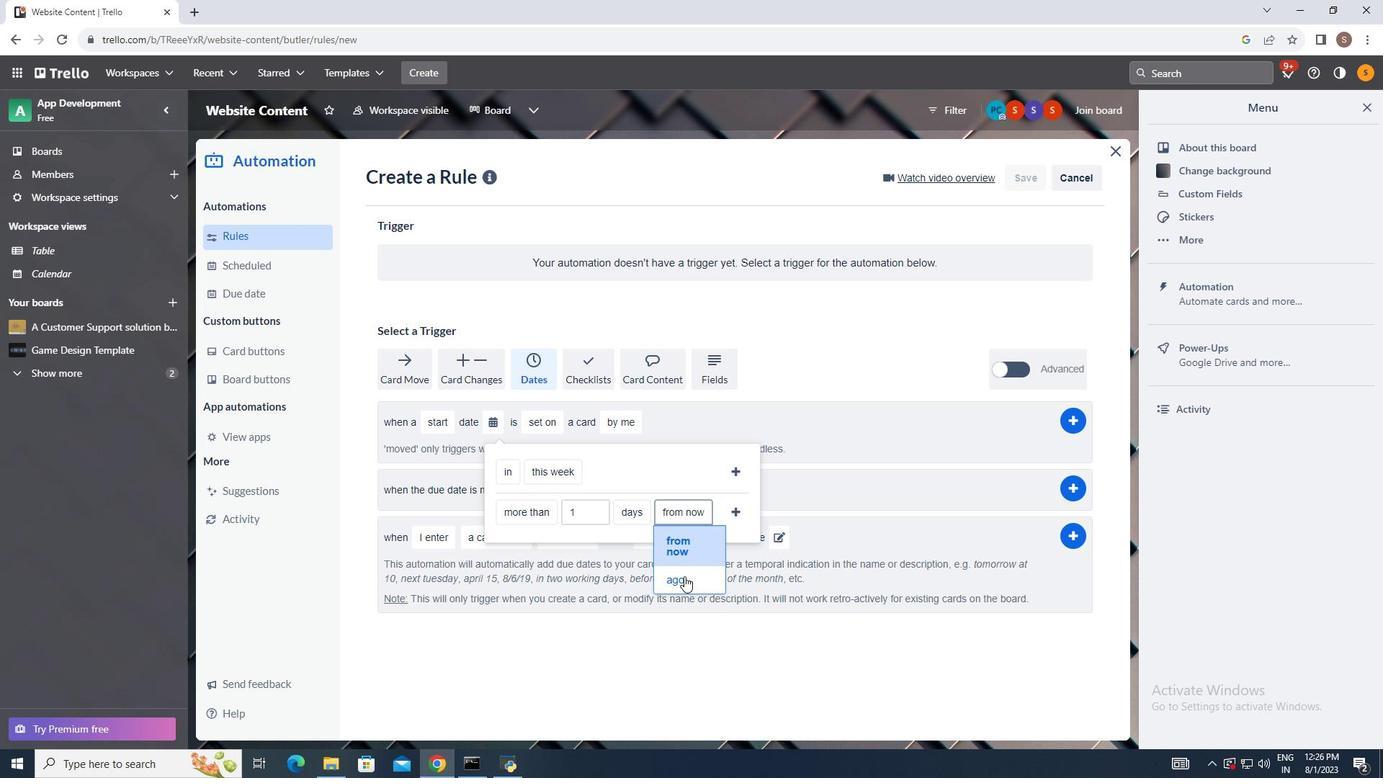 
Action: Mouse moved to (660, 552)
Screenshot: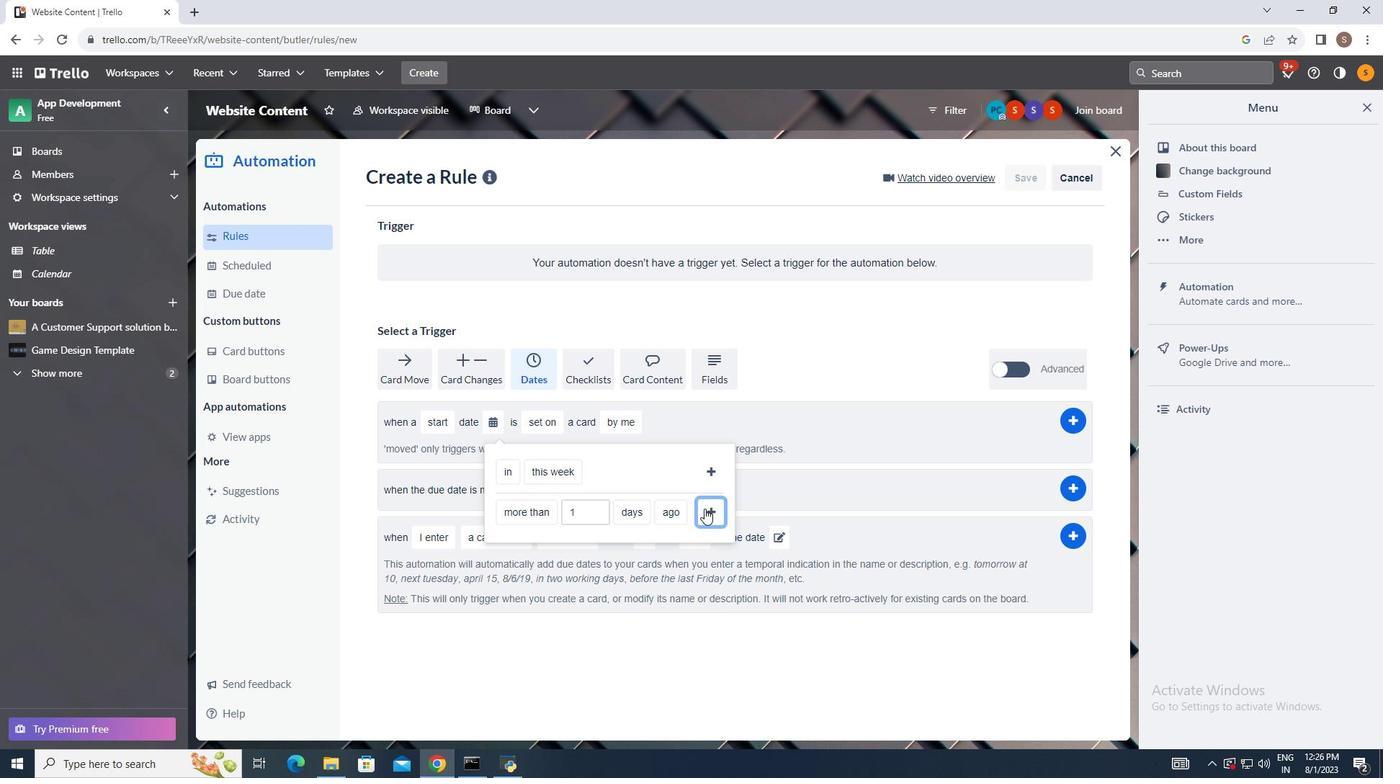 
Action: Mouse pressed left at (660, 552)
Screenshot: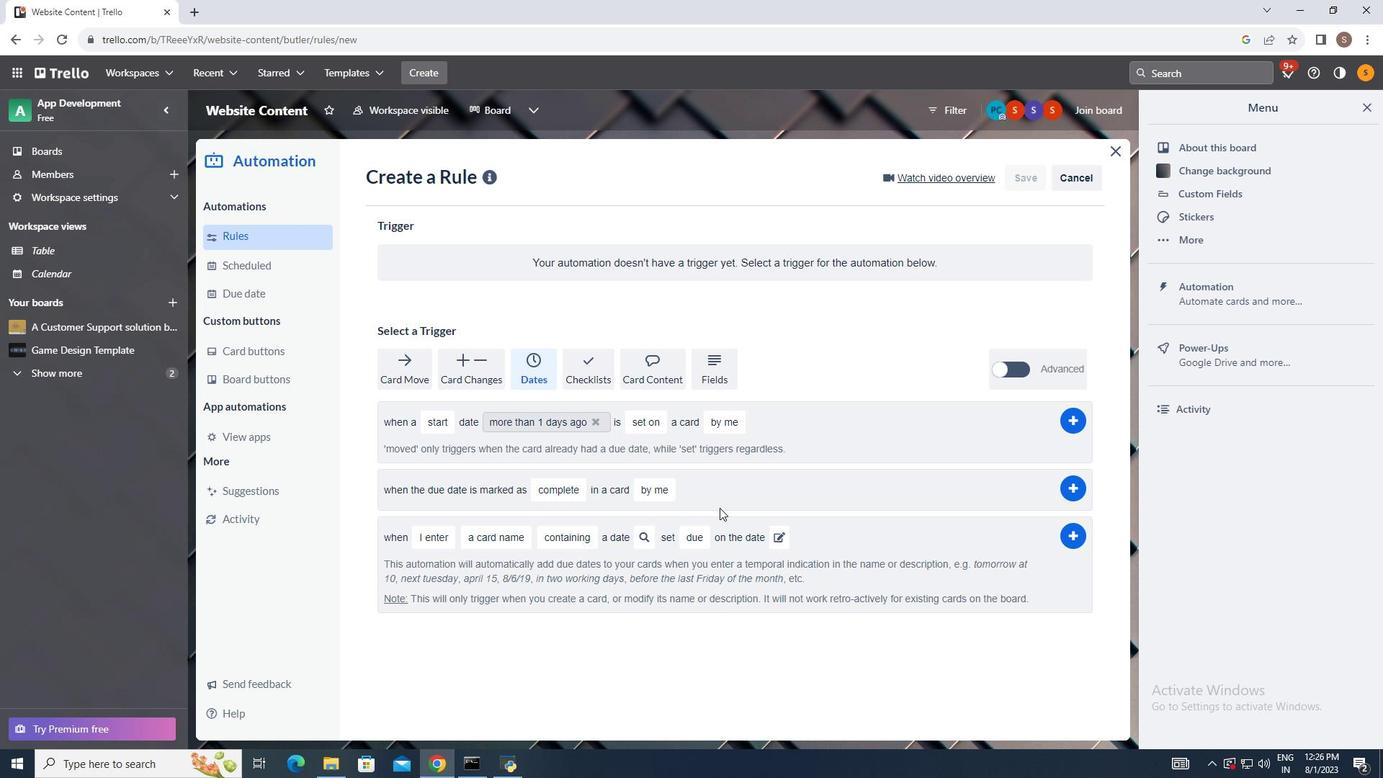 
Action: Mouse moved to (680, 484)
Screenshot: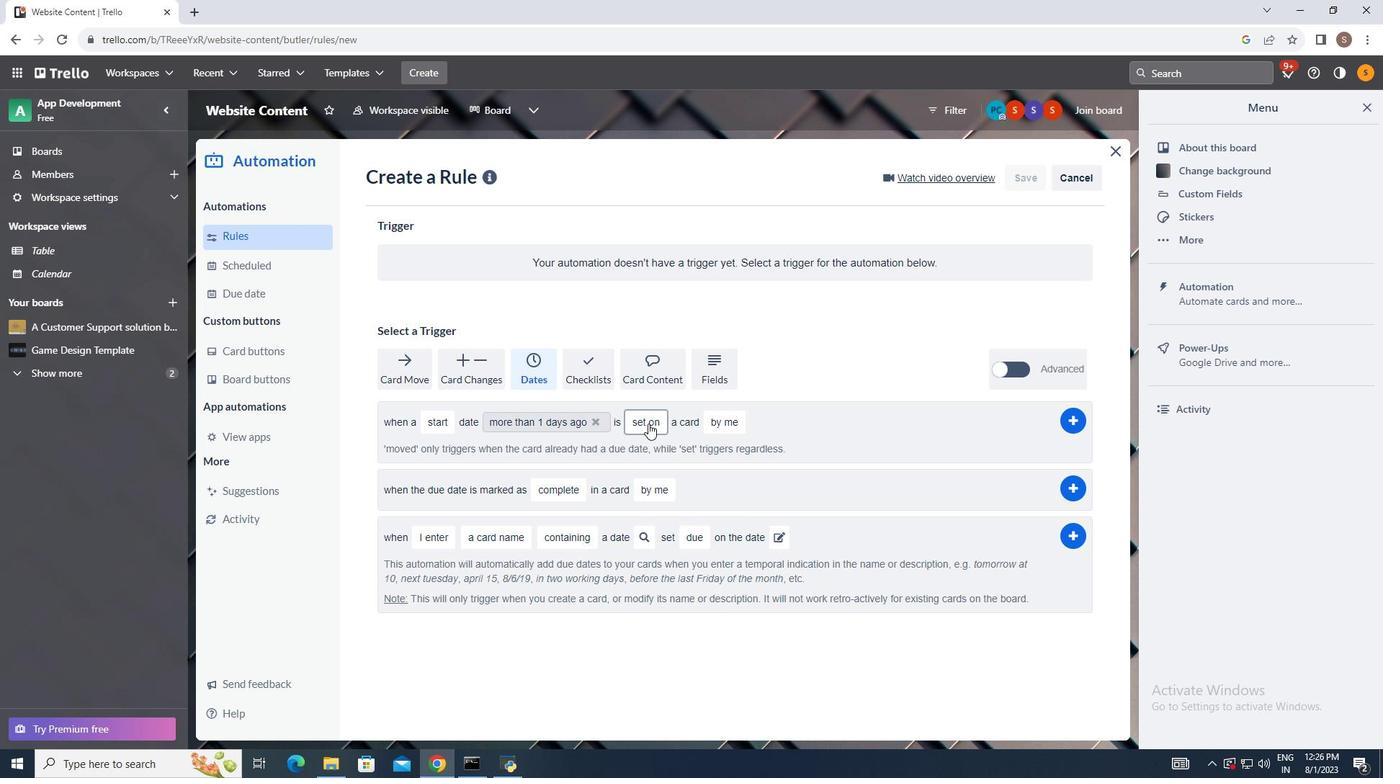 
Action: Mouse pressed left at (680, 484)
Screenshot: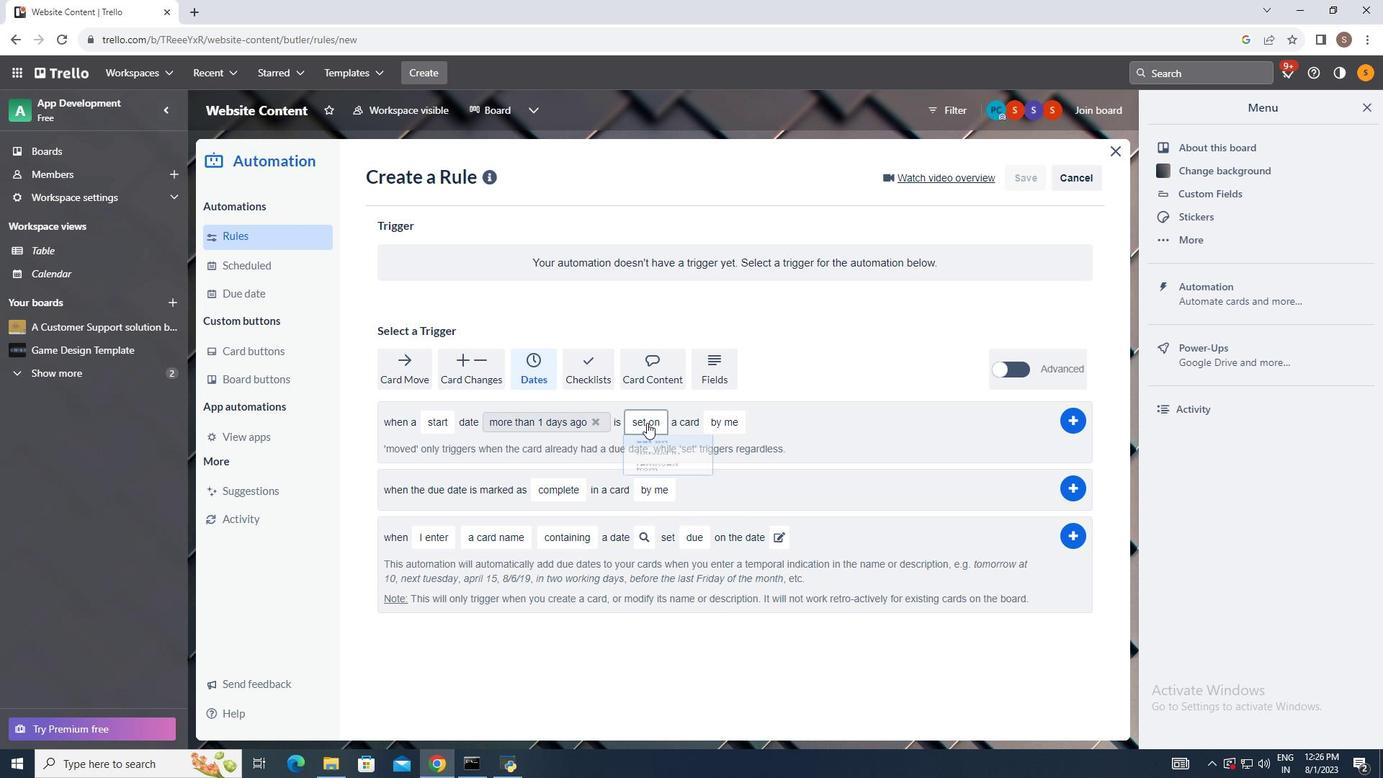 
Action: Mouse moved to (622, 398)
Screenshot: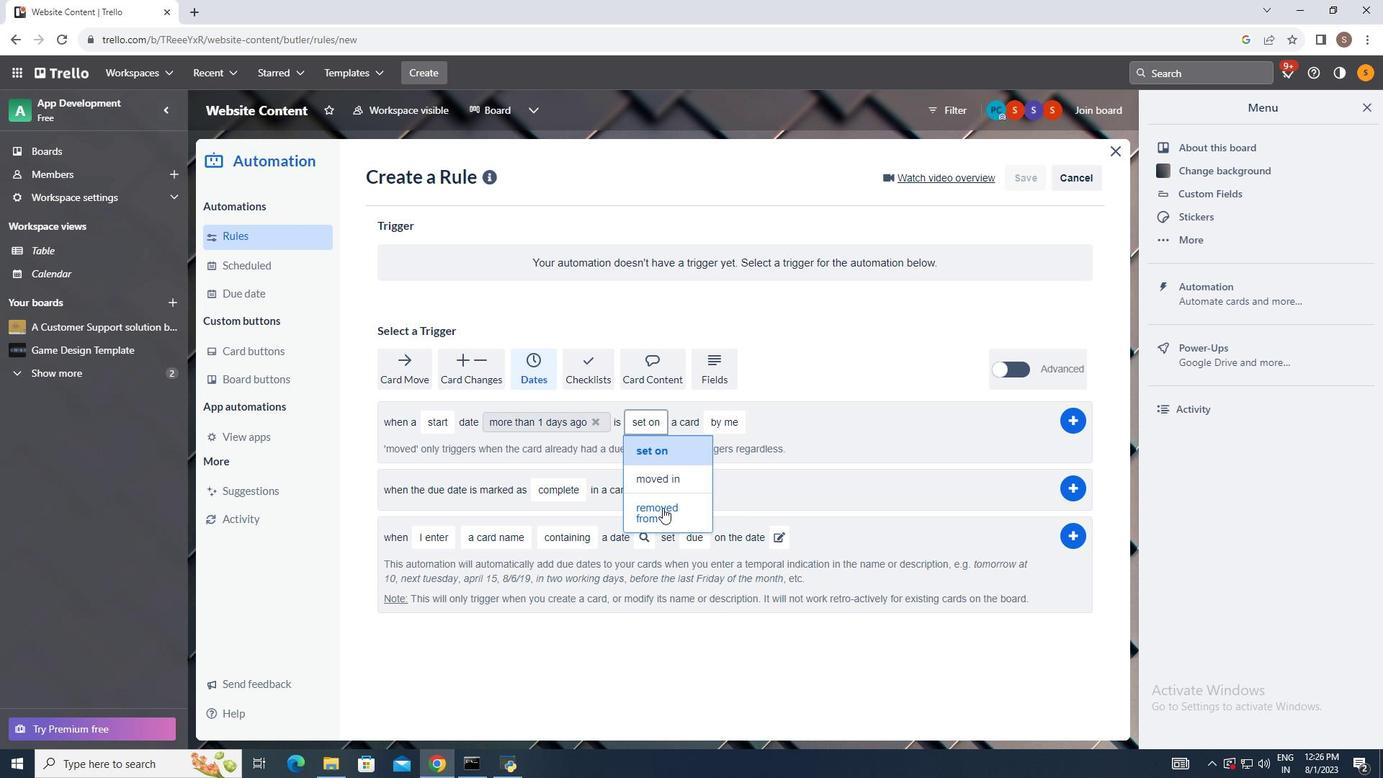 
Action: Mouse pressed left at (622, 398)
Screenshot: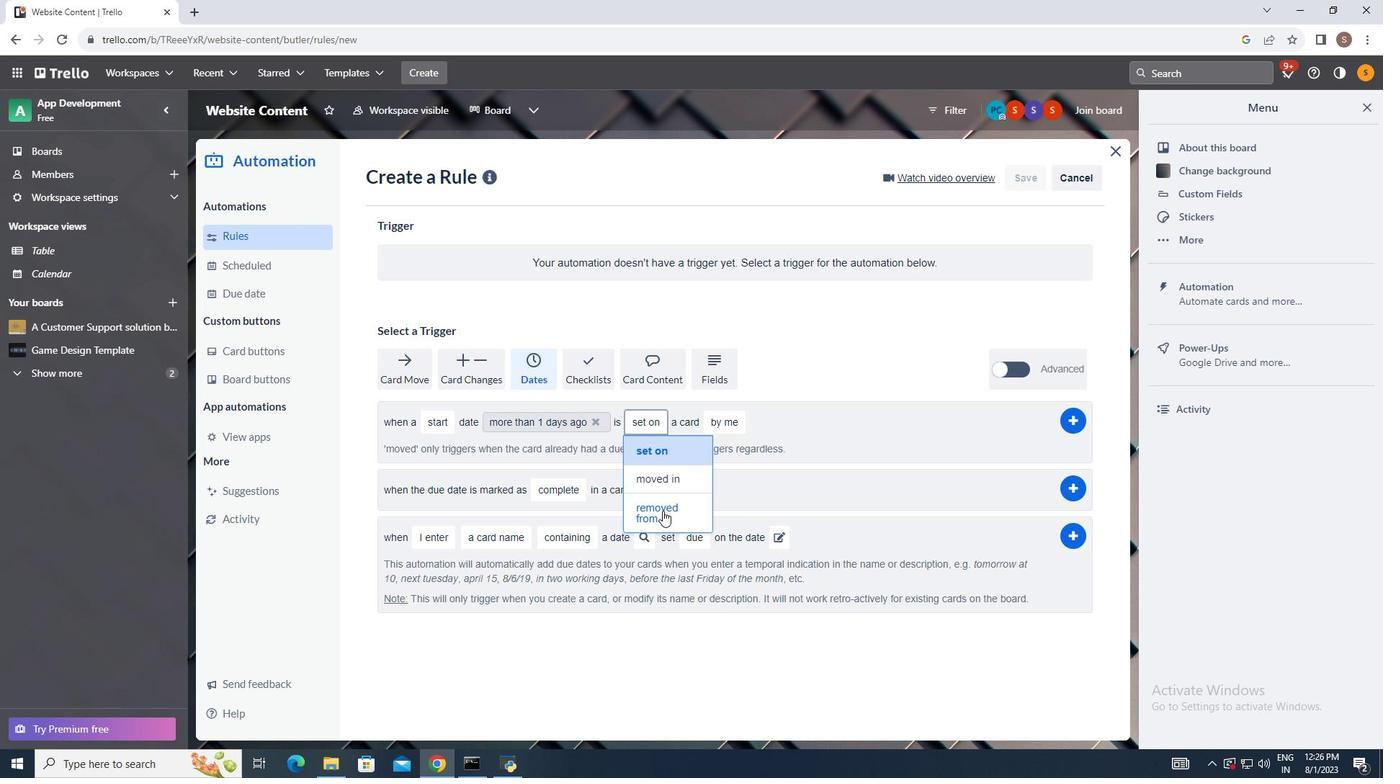 
Action: Mouse moved to (638, 486)
Screenshot: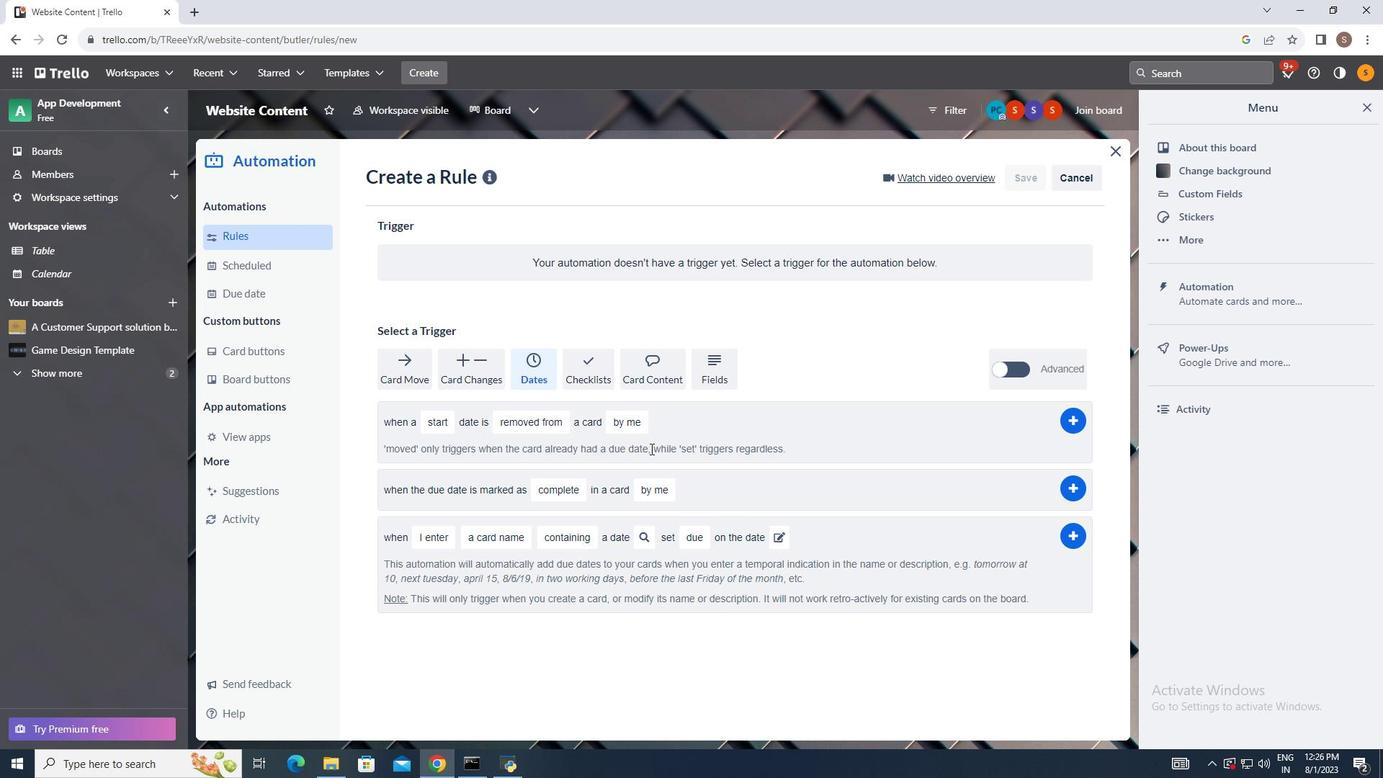 
Action: Mouse pressed left at (638, 486)
Screenshot: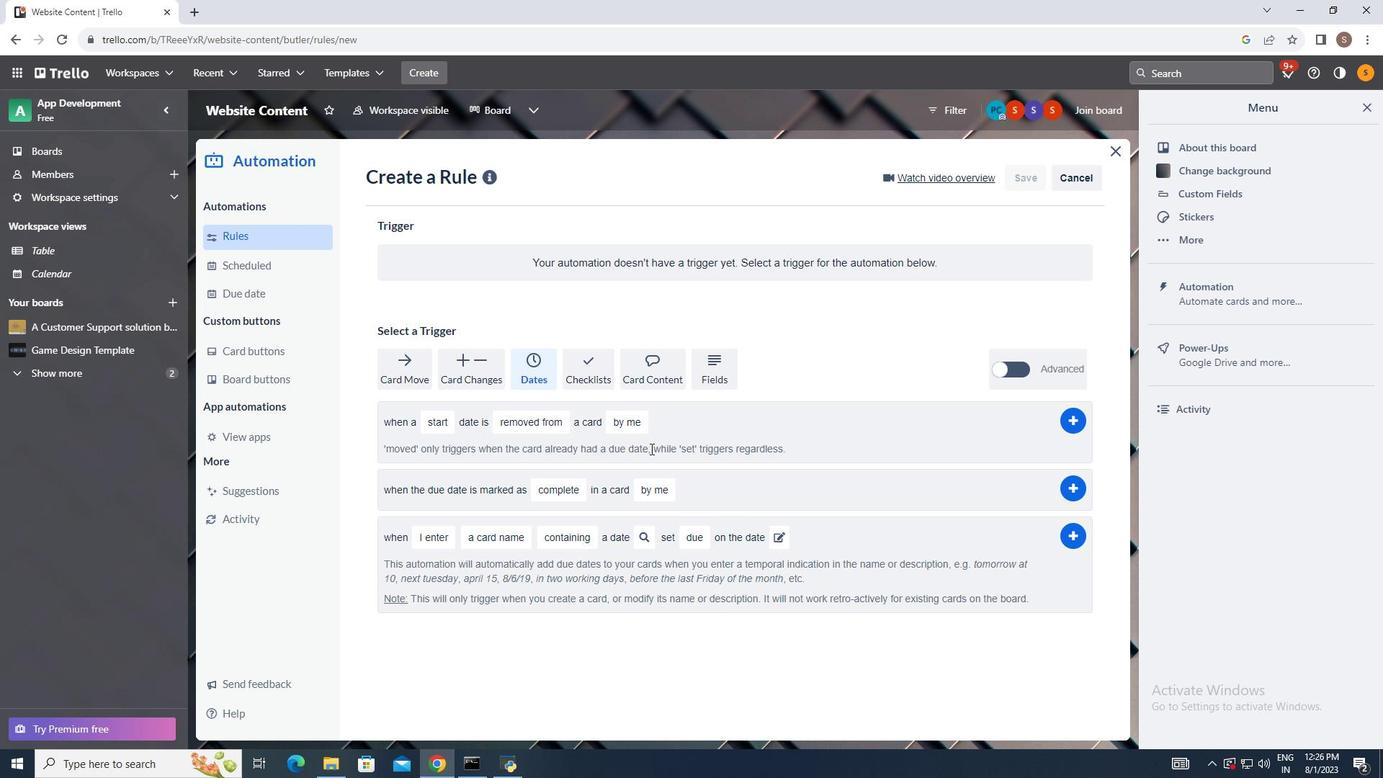 
Action: Mouse moved to (600, 395)
Screenshot: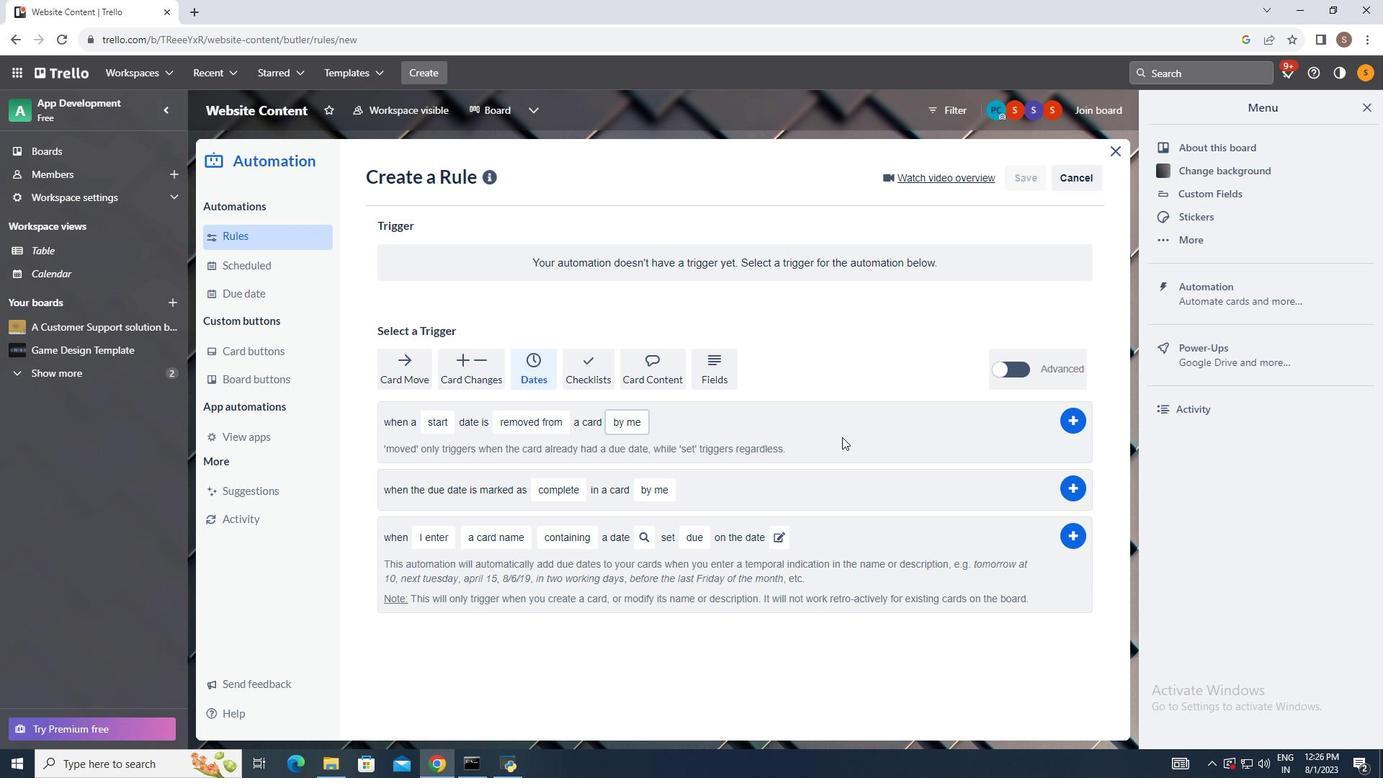 
Action: Mouse pressed left at (600, 395)
Screenshot: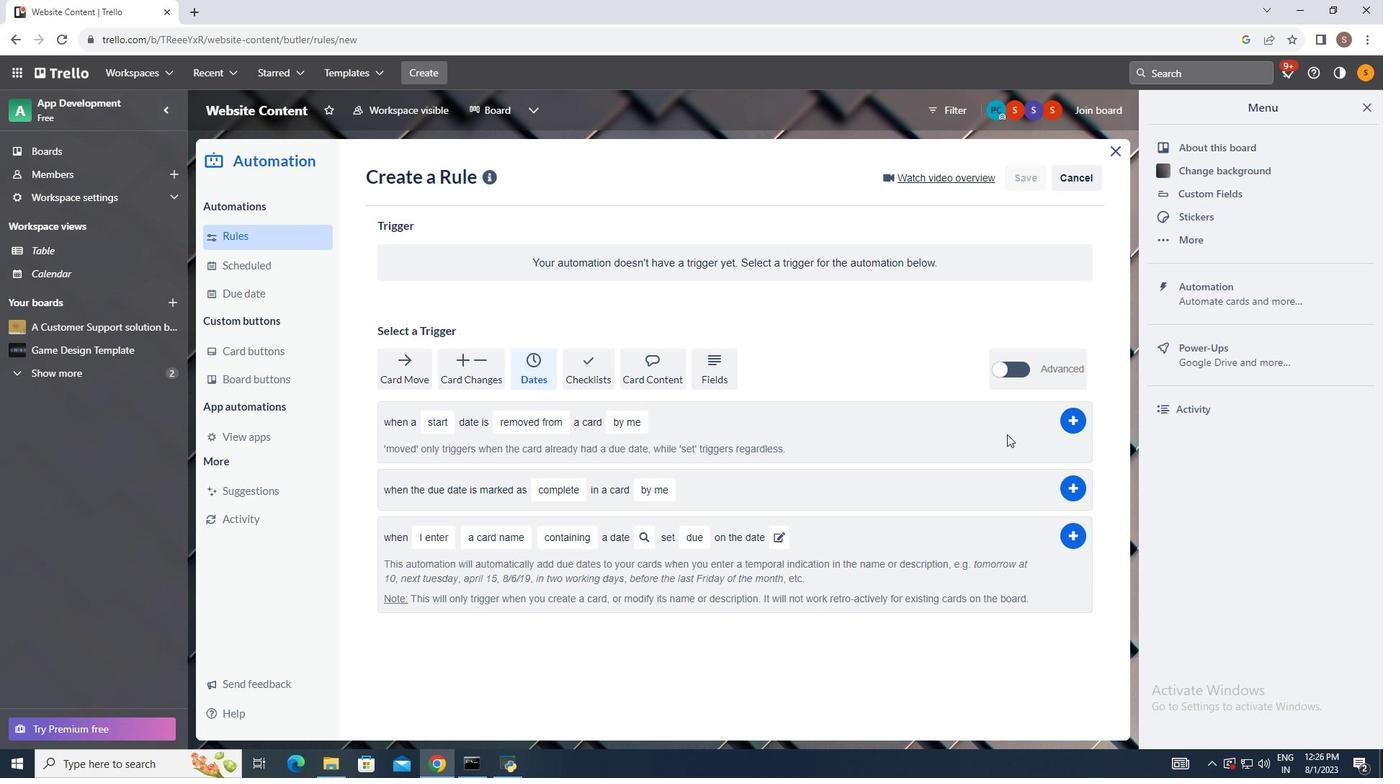 
Action: Mouse moved to (624, 425)
Screenshot: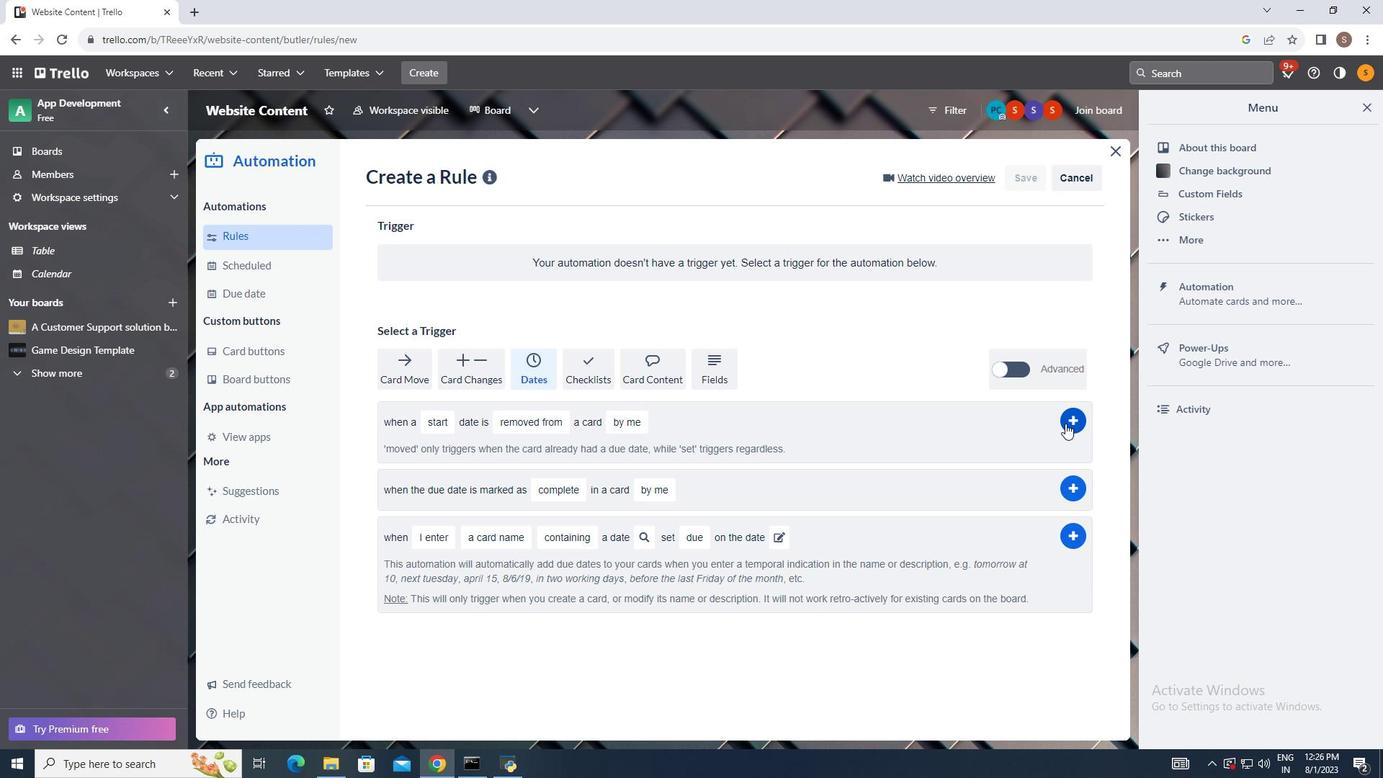 
Action: Mouse pressed left at (624, 425)
Screenshot: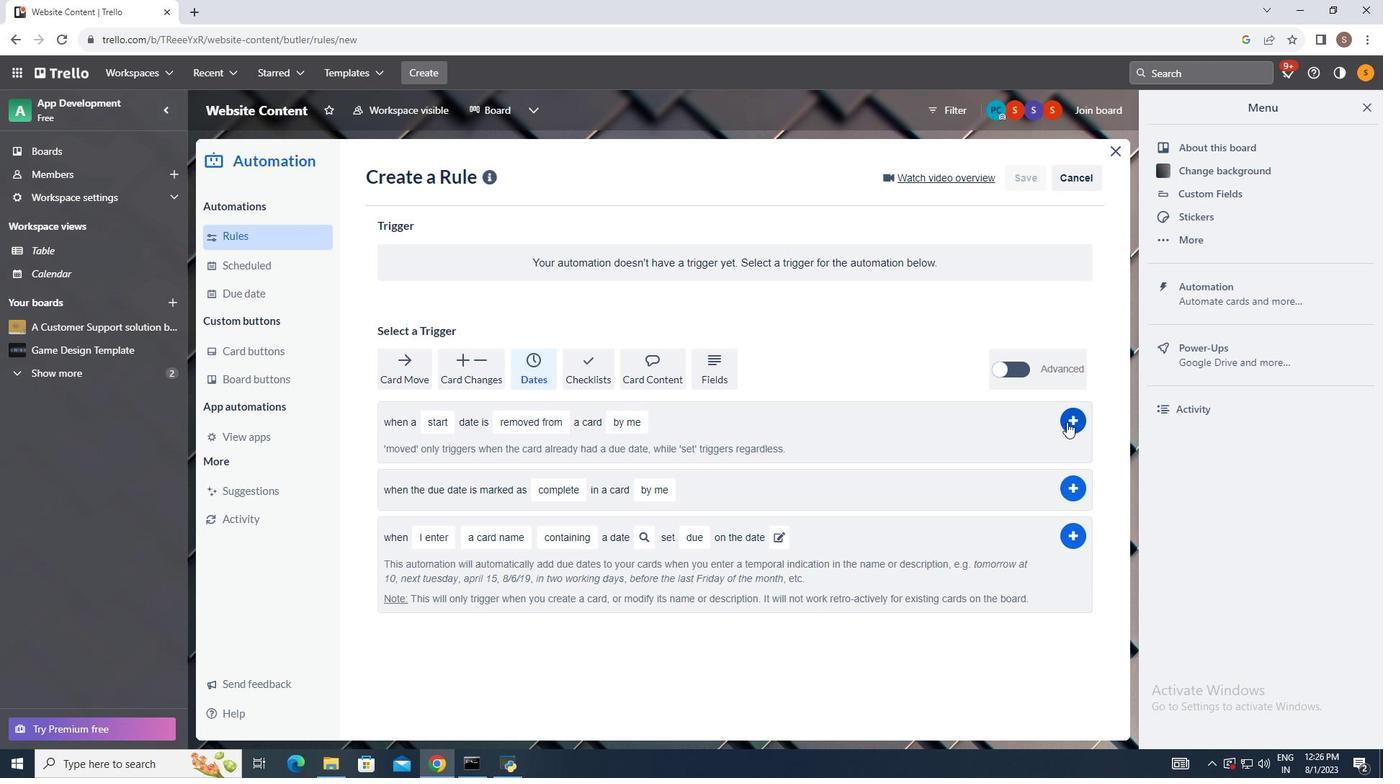 
Action: Mouse moved to (1042, 397)
Screenshot: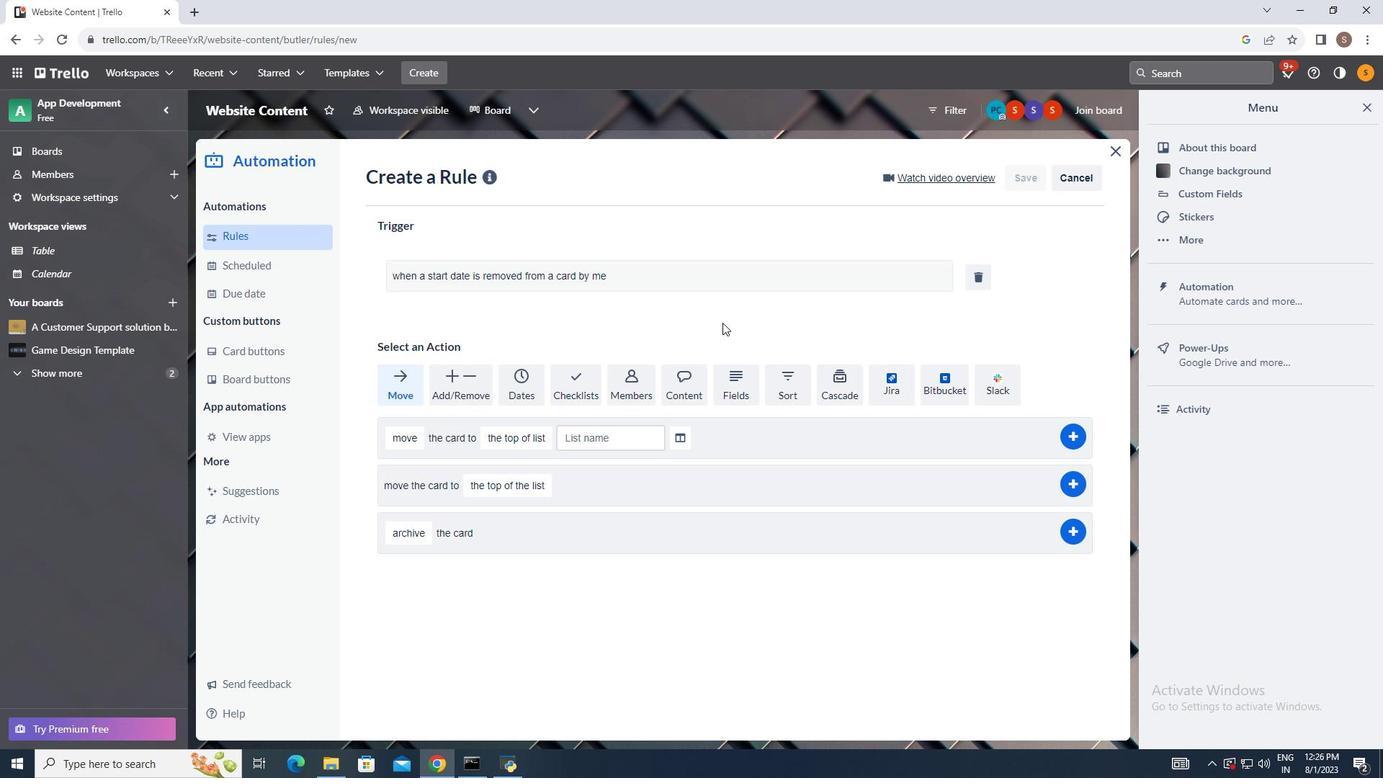 
Action: Mouse pressed left at (1042, 397)
Screenshot: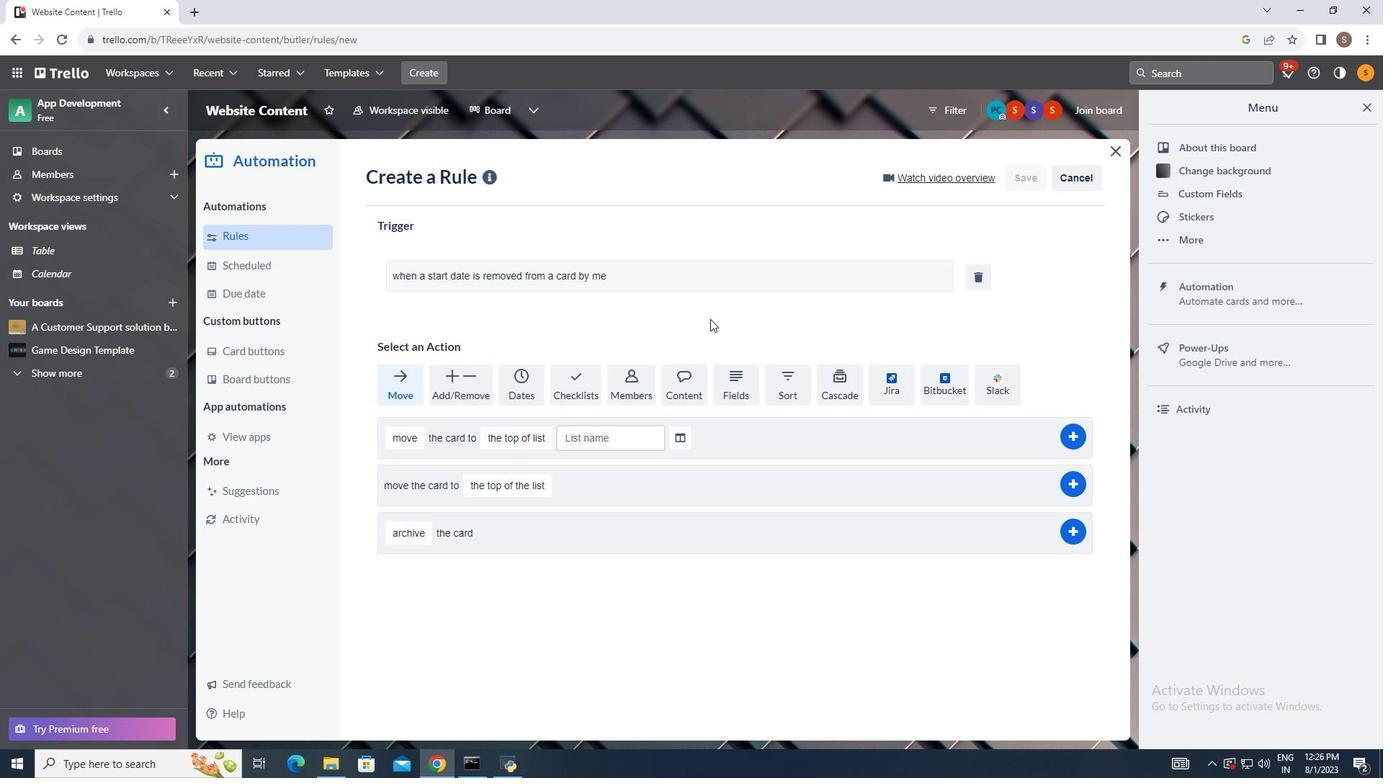 
Action: Mouse moved to (681, 292)
Screenshot: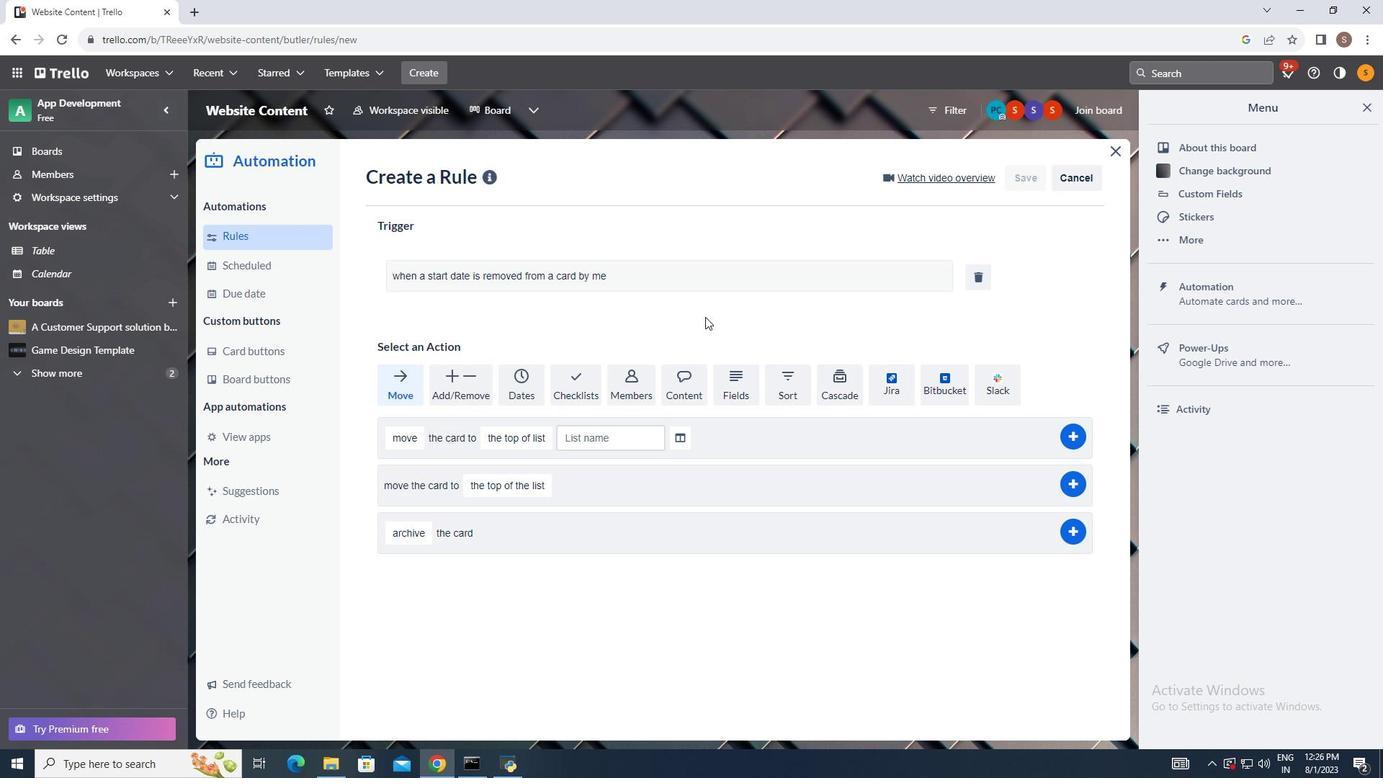 
